 Task: Look for space in Louny, Czech Republic from 15th June, 2023 to 21st June, 2023 for 5 adults in price range Rs.14000 to Rs.25000. Place can be entire place with 3 bedrooms having 3 beds and 3 bathrooms. Property type can be house, flat, guest house. Booking option can be shelf check-in. Required host language is English.
Action: Mouse moved to (422, 83)
Screenshot: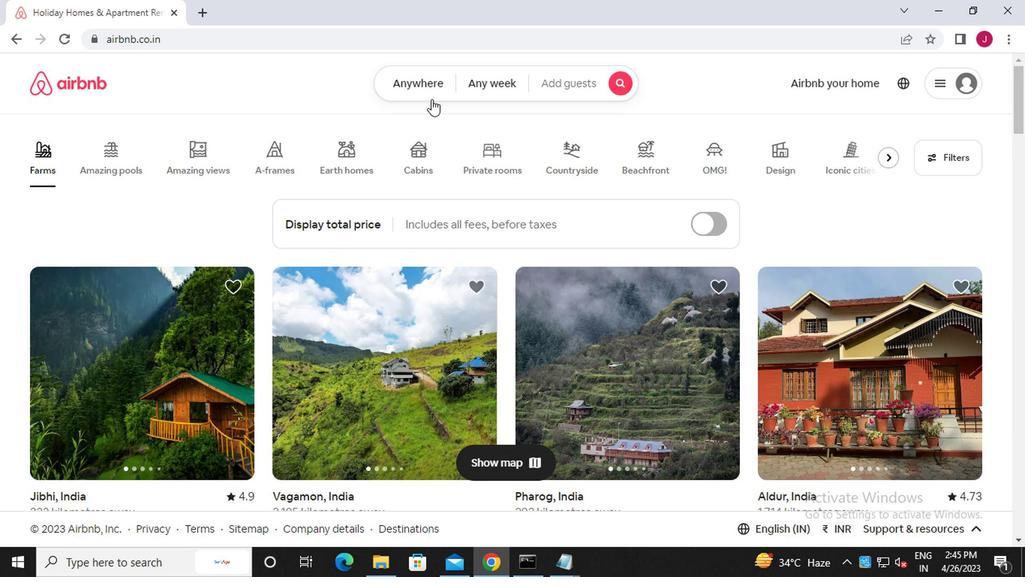 
Action: Mouse pressed left at (422, 83)
Screenshot: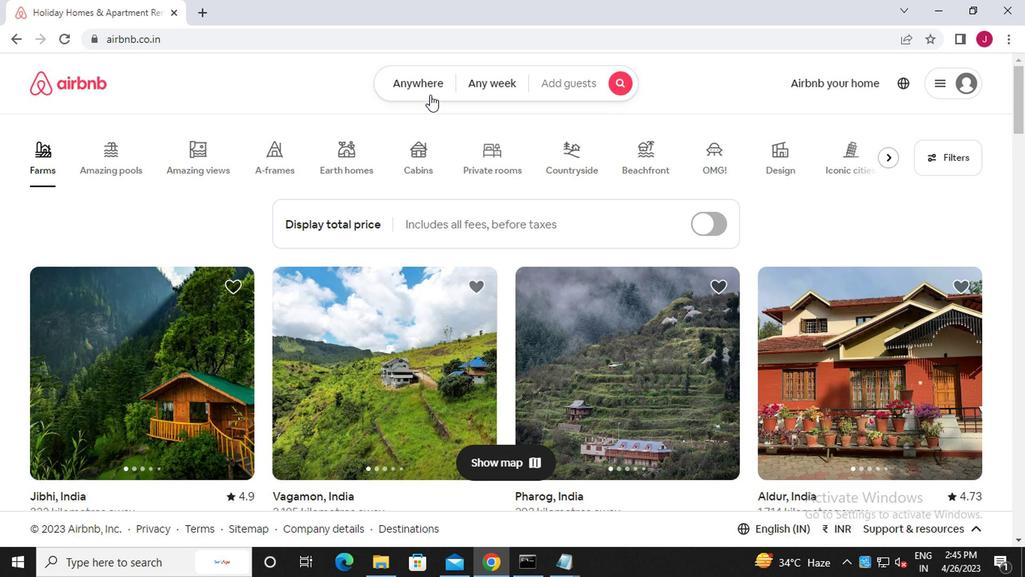
Action: Mouse moved to (255, 151)
Screenshot: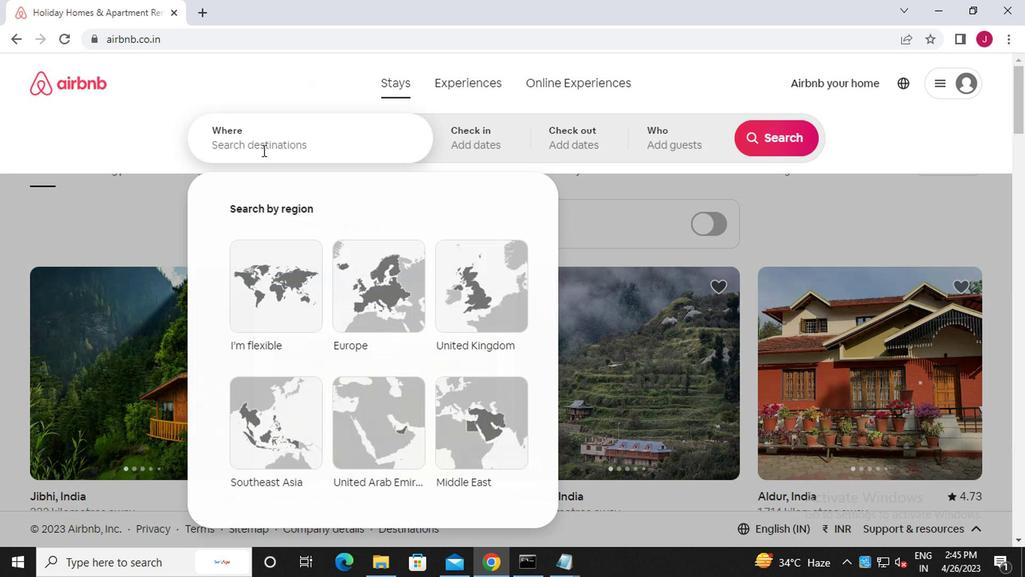 
Action: Mouse pressed left at (255, 151)
Screenshot: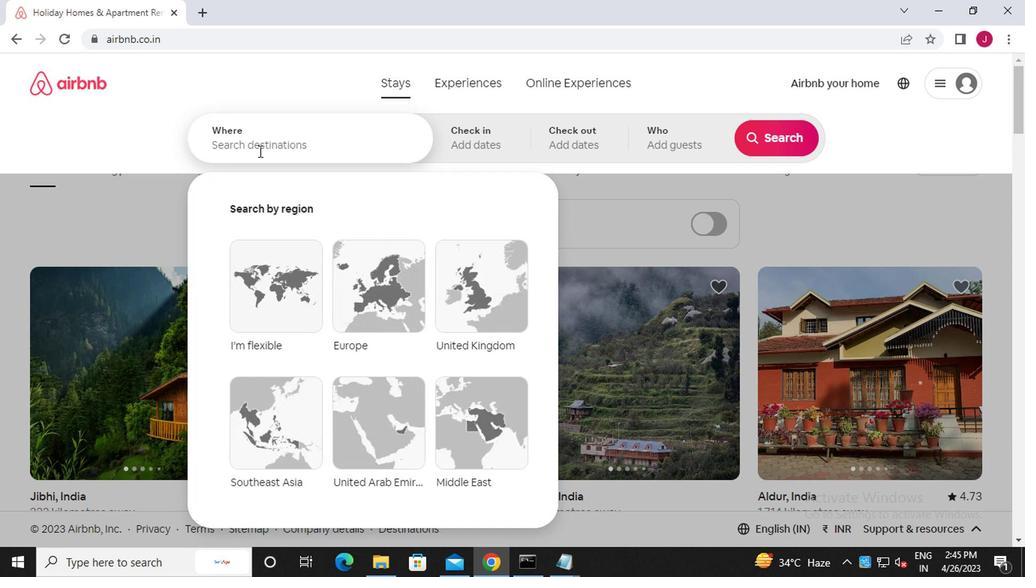 
Action: Key pressed l<Key.caps_lock>ouny,<Key.caps_lock>c<Key.caps_lock>zech<Key.space><Key.caps_lock>r<Key.caps_lock>epublic
Screenshot: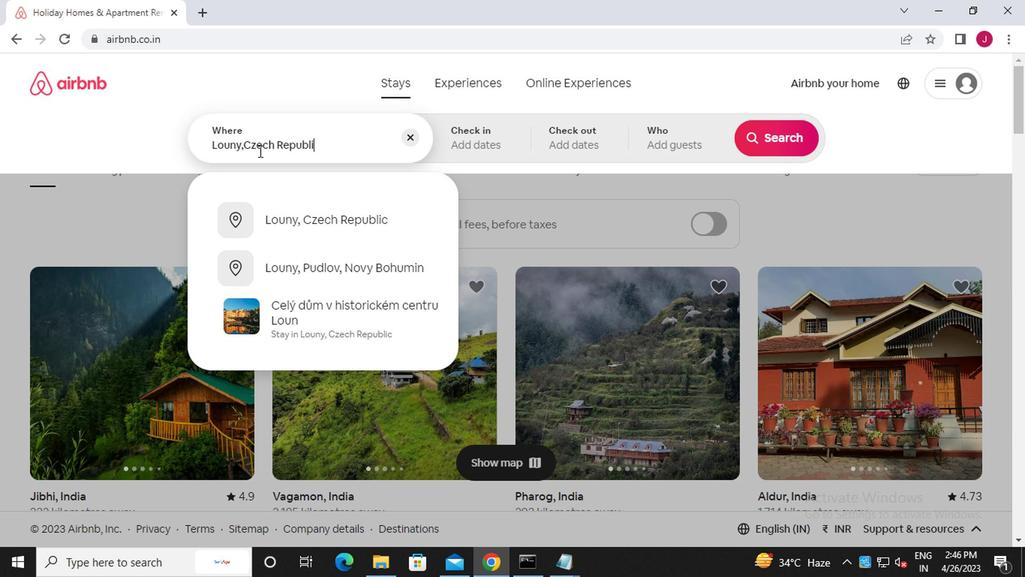 
Action: Mouse moved to (333, 227)
Screenshot: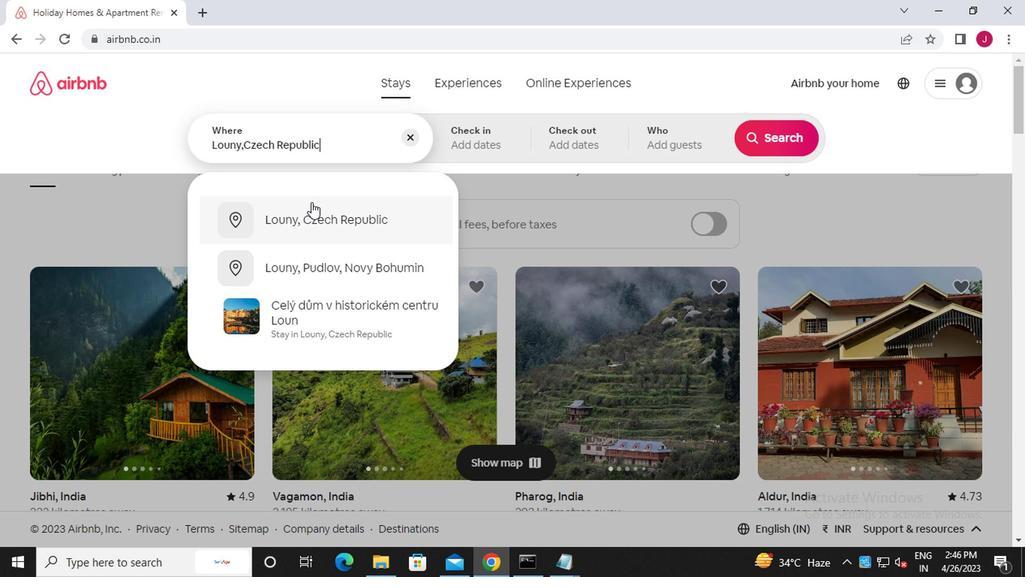 
Action: Mouse pressed left at (333, 227)
Screenshot: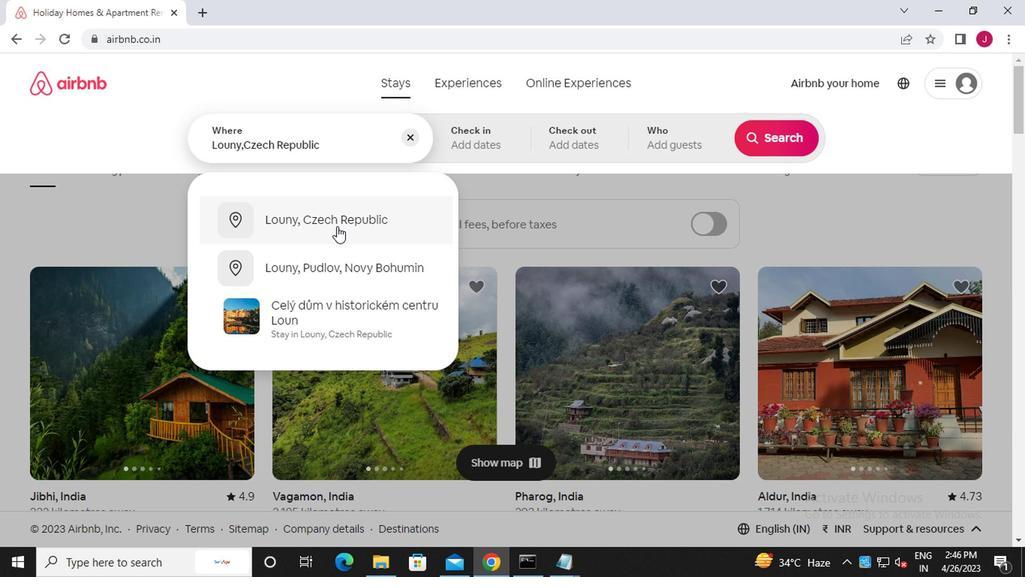 
Action: Mouse moved to (767, 258)
Screenshot: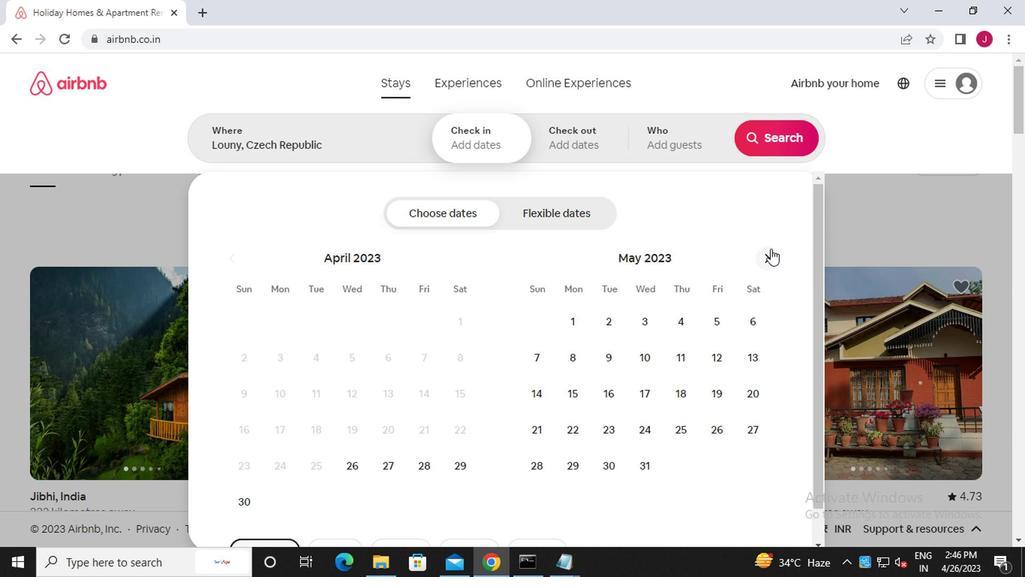 
Action: Mouse pressed left at (767, 258)
Screenshot: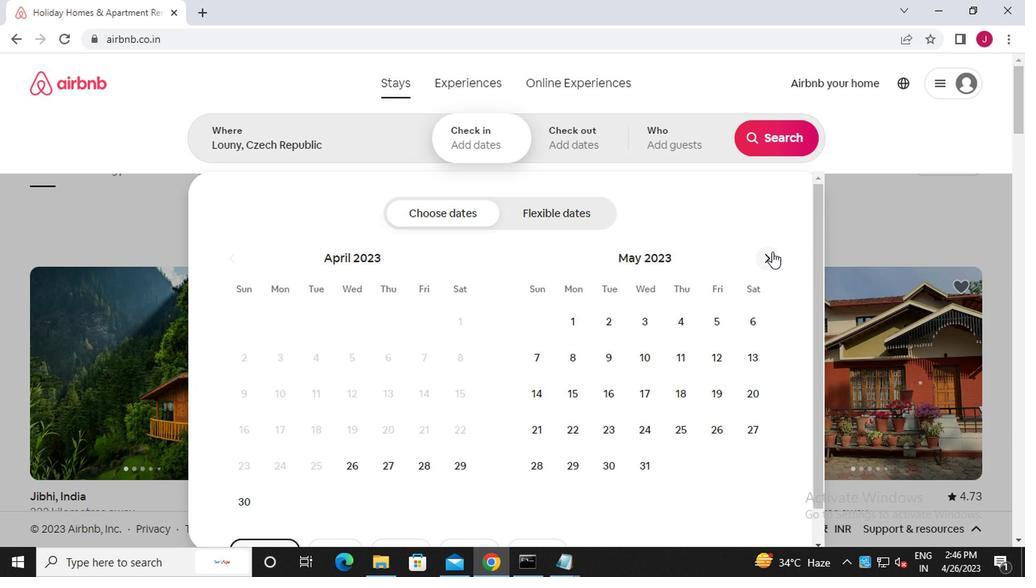 
Action: Mouse moved to (677, 388)
Screenshot: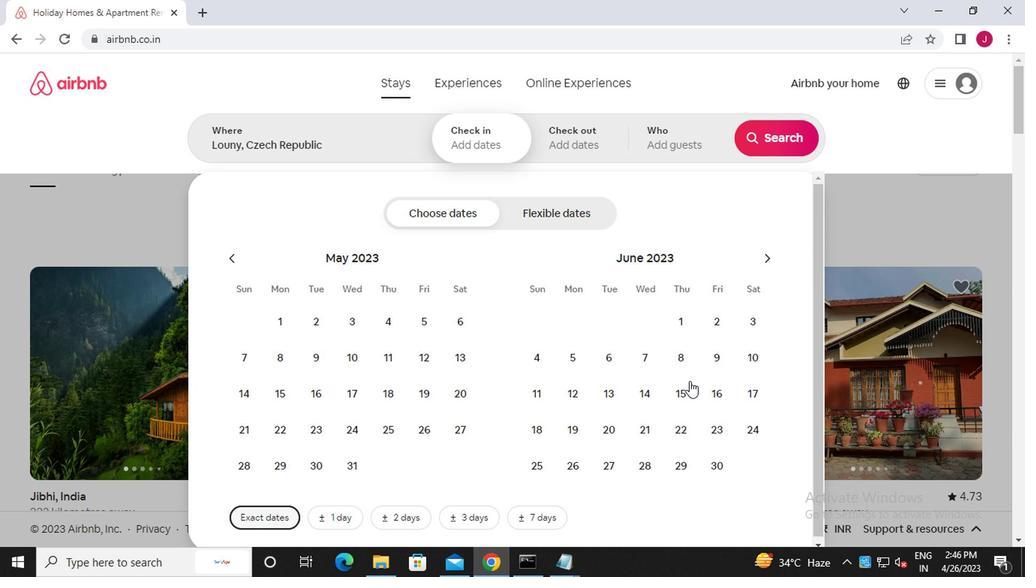 
Action: Mouse pressed left at (677, 388)
Screenshot: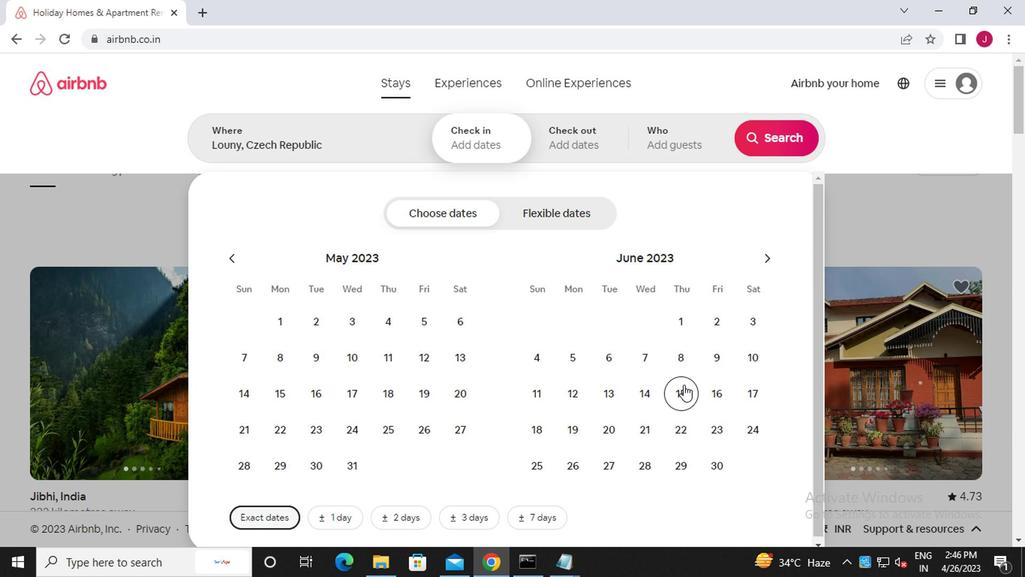 
Action: Mouse moved to (637, 420)
Screenshot: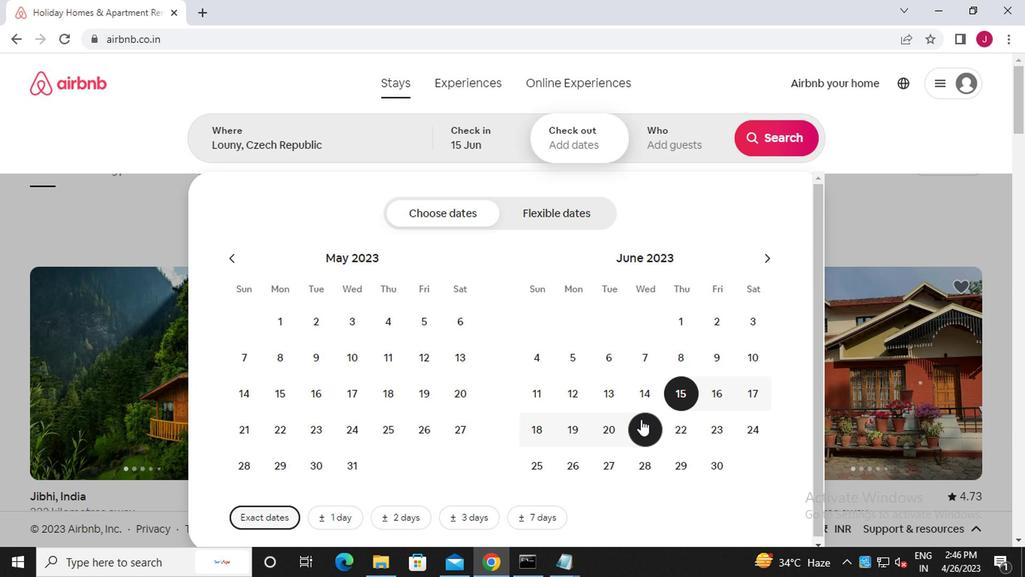 
Action: Mouse pressed left at (637, 420)
Screenshot: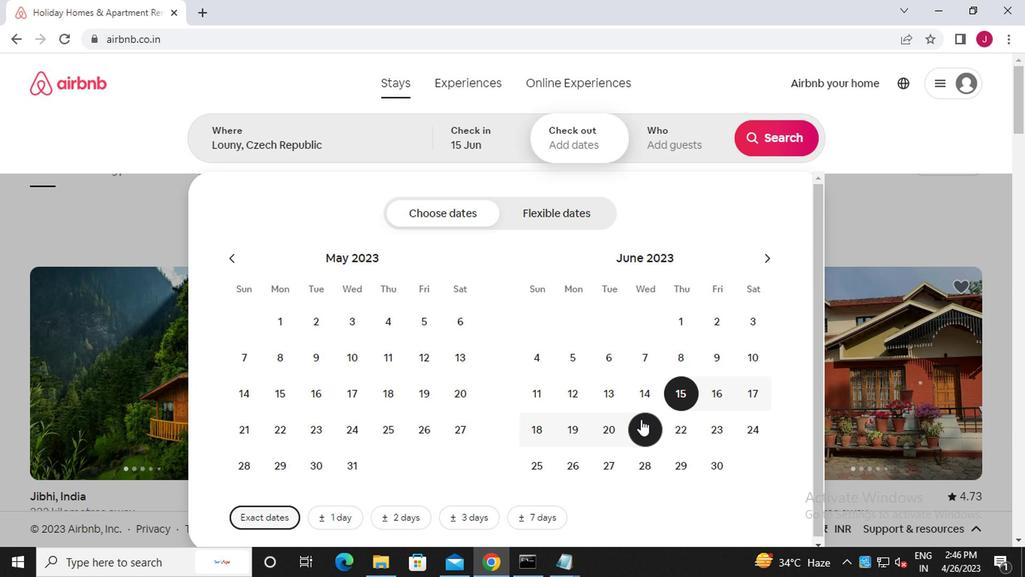
Action: Mouse moved to (679, 138)
Screenshot: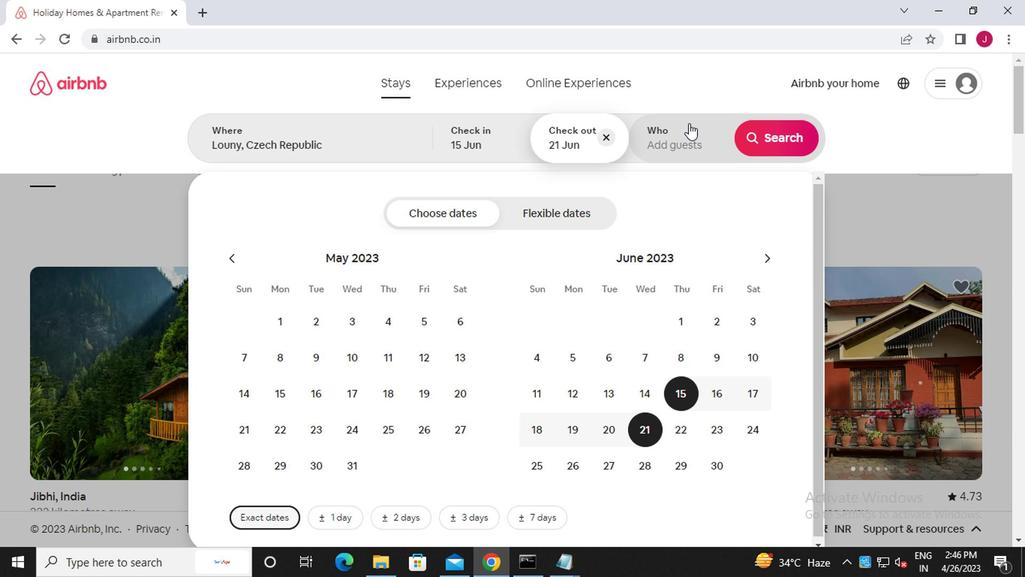 
Action: Mouse pressed left at (679, 138)
Screenshot: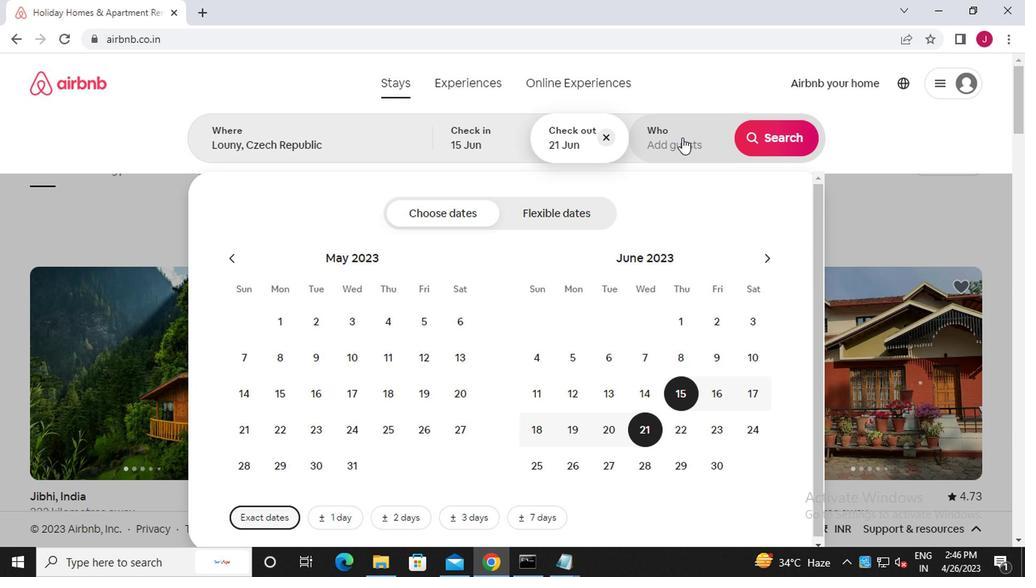 
Action: Mouse moved to (786, 219)
Screenshot: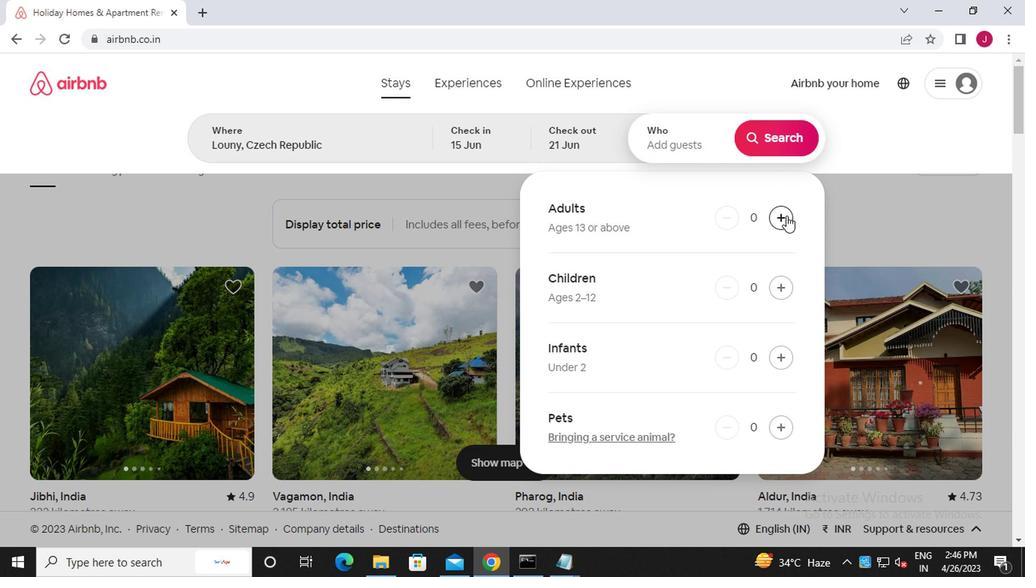
Action: Mouse pressed left at (786, 219)
Screenshot: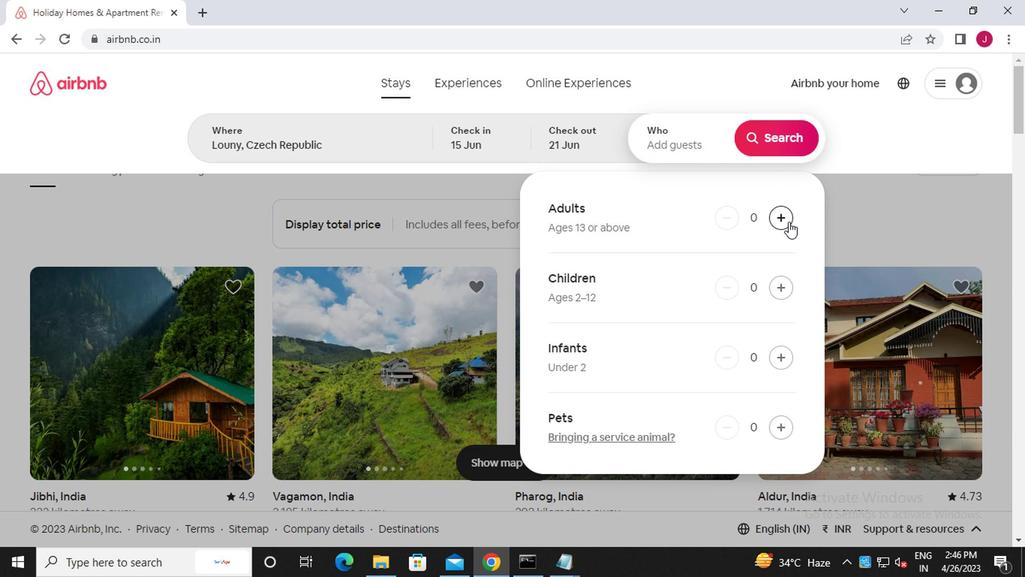 
Action: Mouse pressed left at (786, 219)
Screenshot: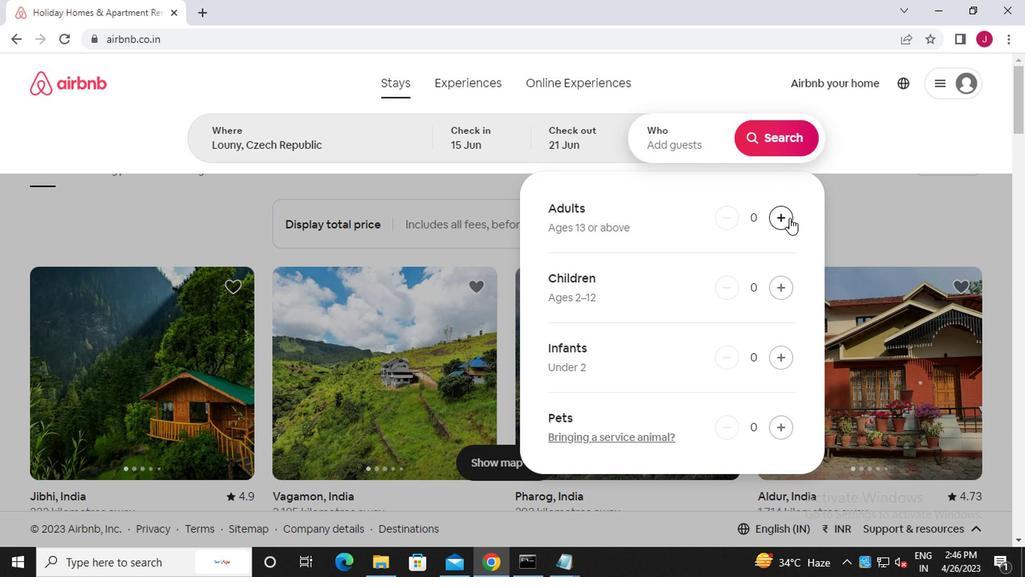 
Action: Mouse pressed left at (786, 219)
Screenshot: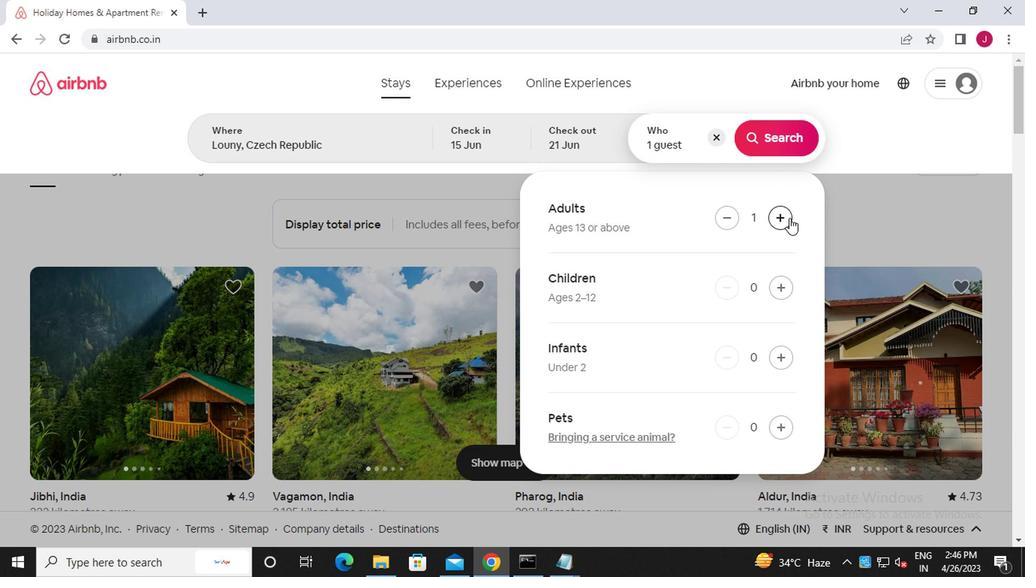 
Action: Mouse pressed left at (786, 219)
Screenshot: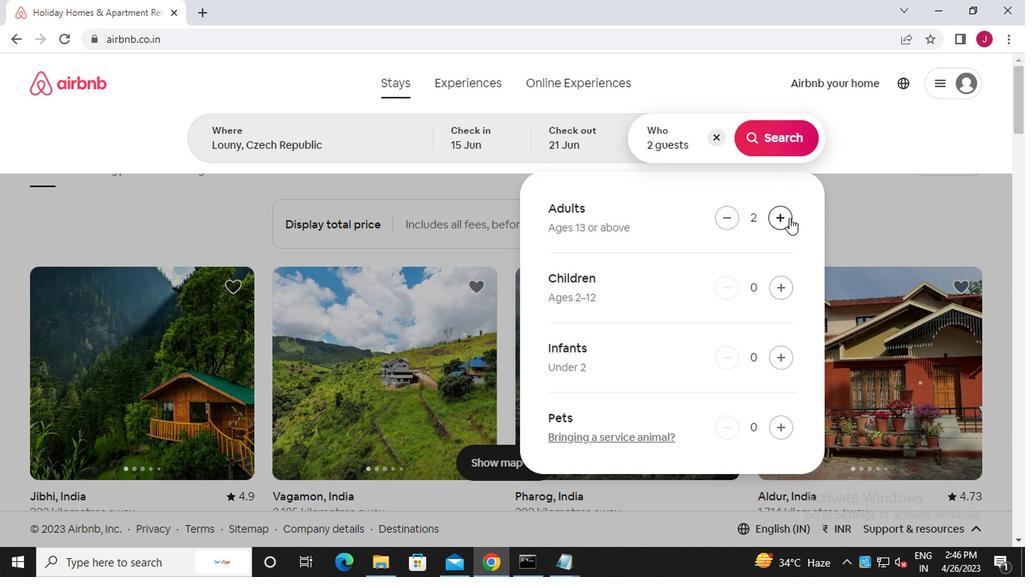 
Action: Mouse pressed left at (786, 219)
Screenshot: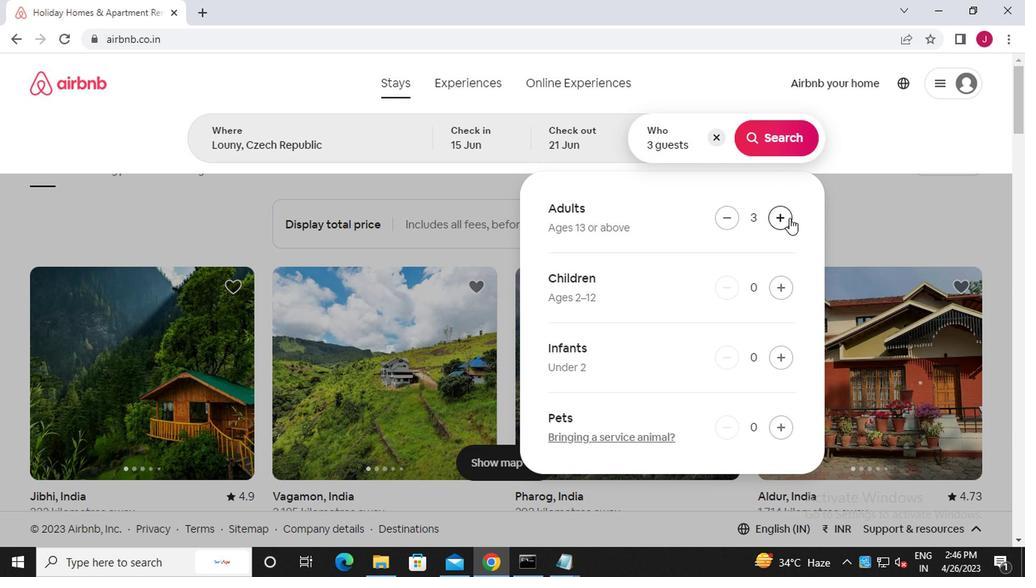 
Action: Mouse moved to (781, 140)
Screenshot: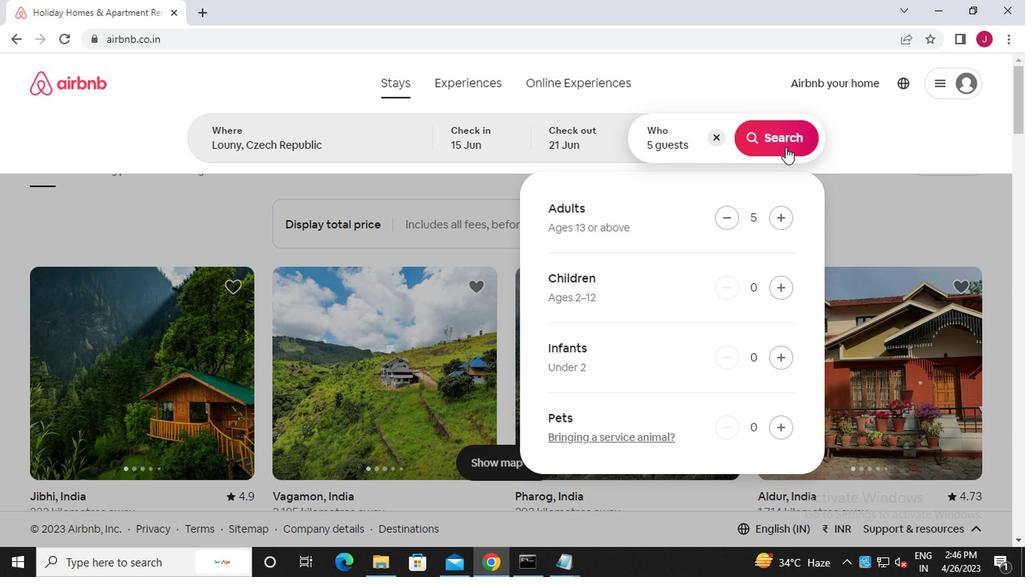 
Action: Mouse pressed left at (781, 140)
Screenshot: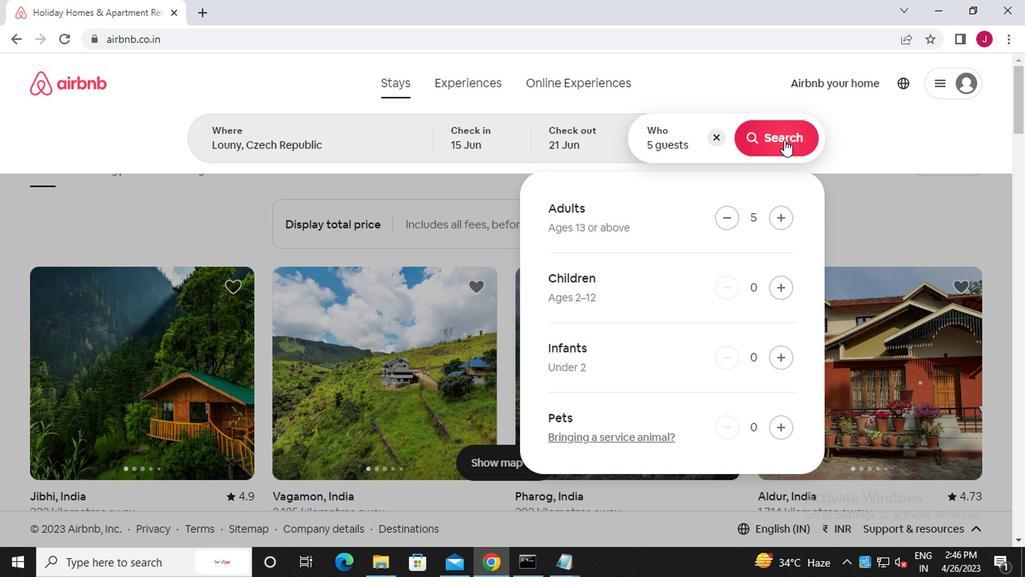 
Action: Mouse moved to (976, 134)
Screenshot: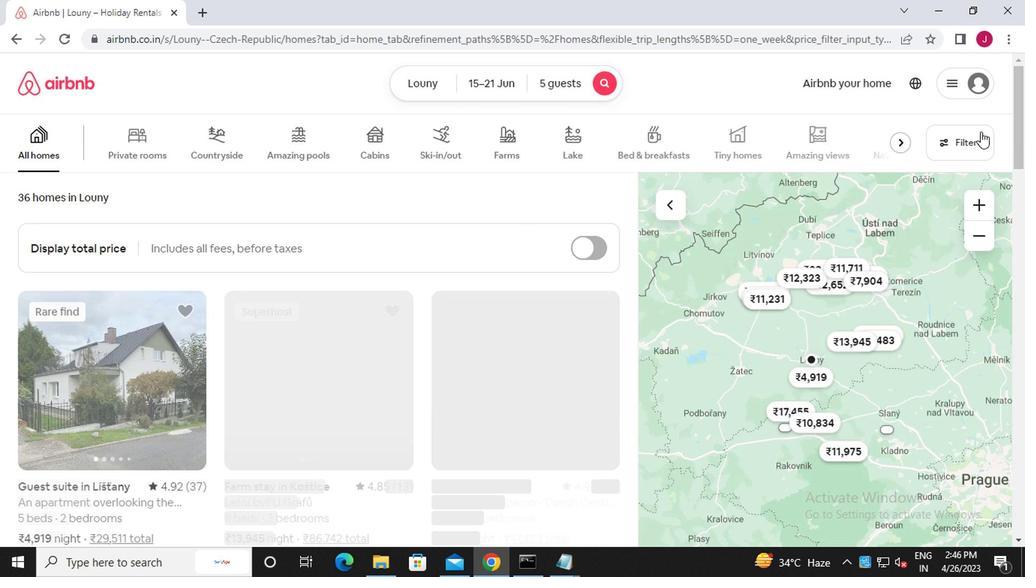
Action: Mouse pressed left at (976, 134)
Screenshot: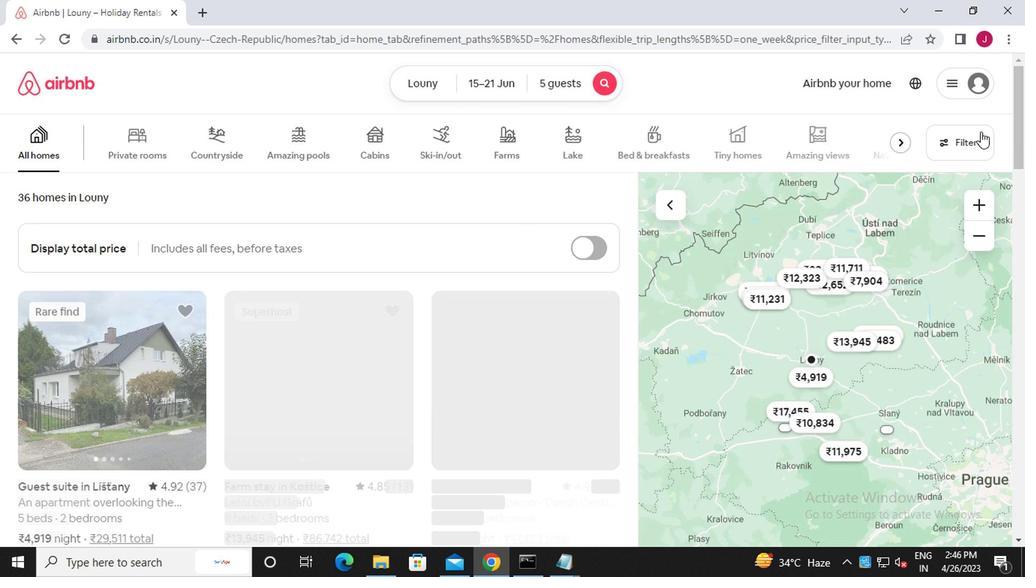 
Action: Mouse moved to (323, 333)
Screenshot: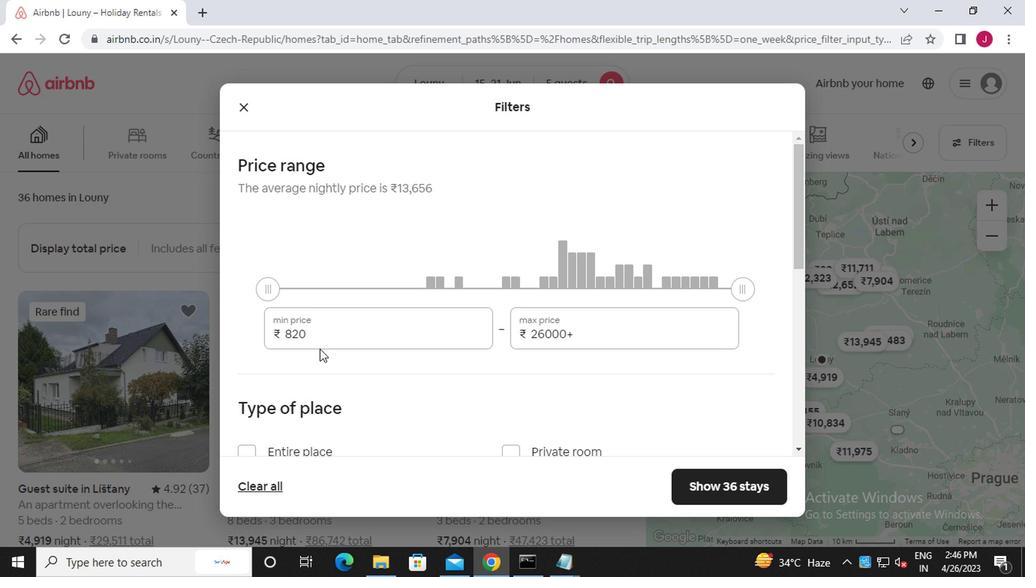 
Action: Mouse pressed left at (323, 333)
Screenshot: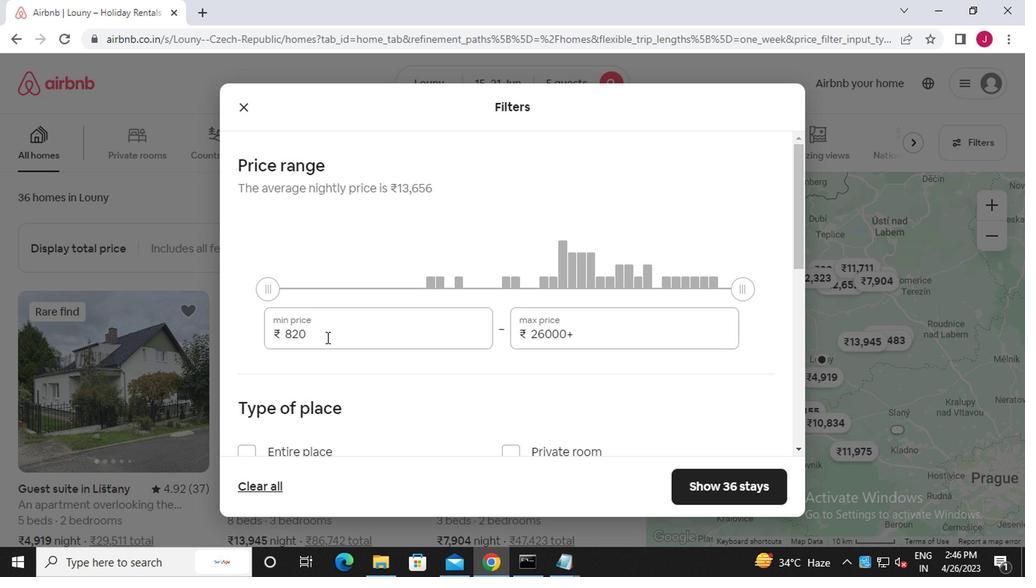 
Action: Mouse moved to (318, 329)
Screenshot: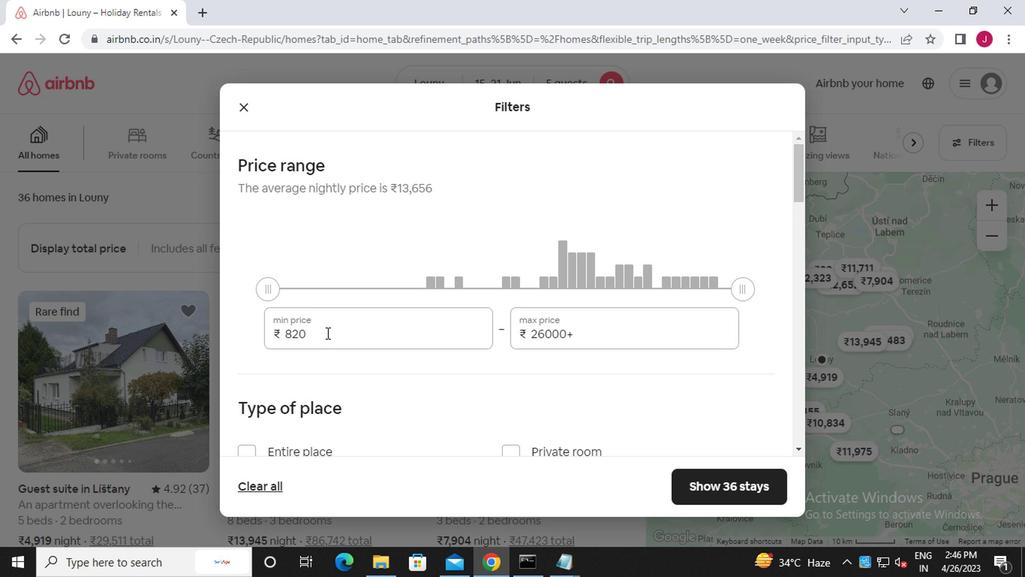 
Action: Key pressed <Key.backspace><Key.backspace><Key.backspace><<97>><<100>><<96>><<96>><<96>>
Screenshot: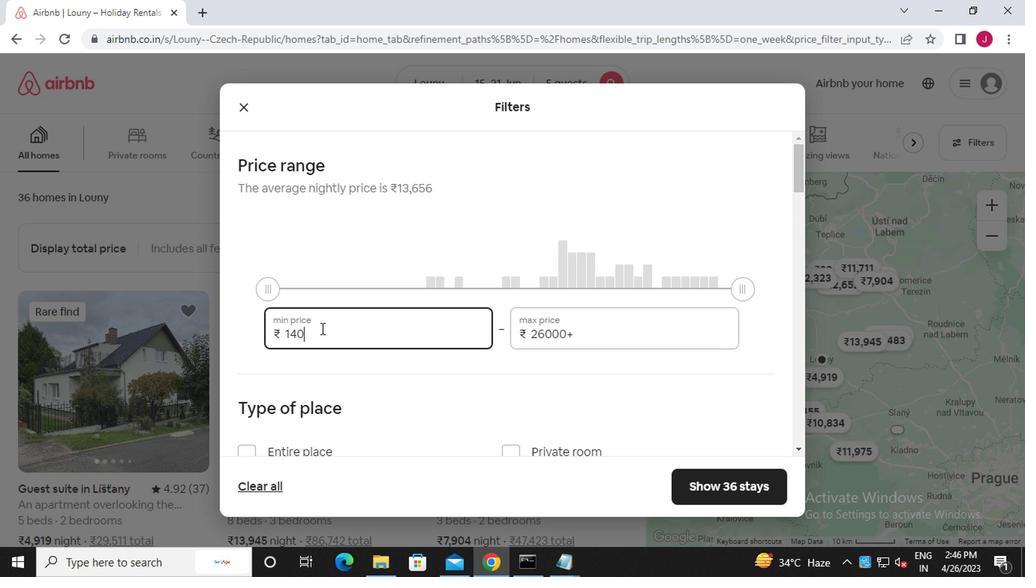 
Action: Mouse moved to (596, 333)
Screenshot: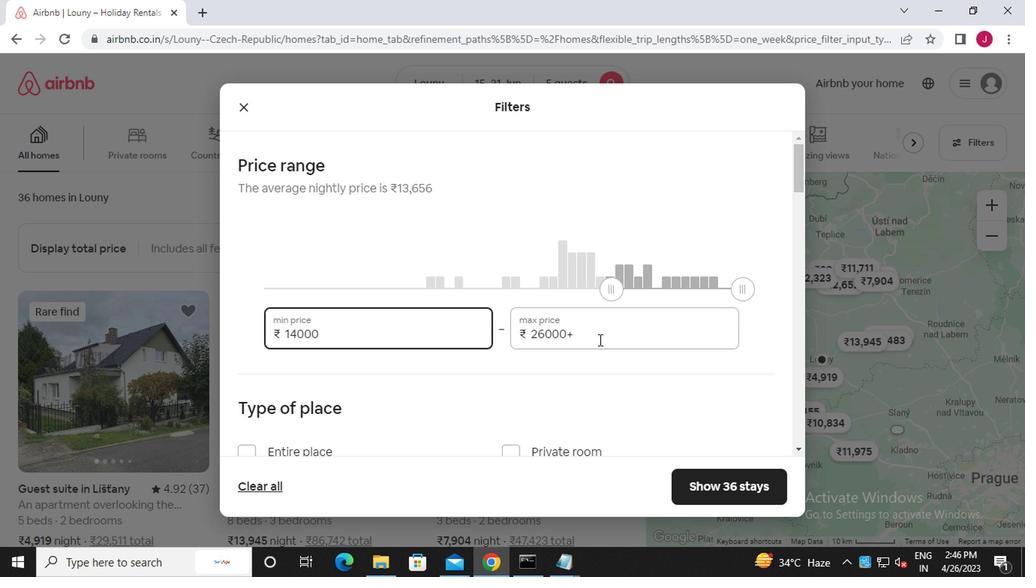 
Action: Mouse pressed left at (596, 333)
Screenshot: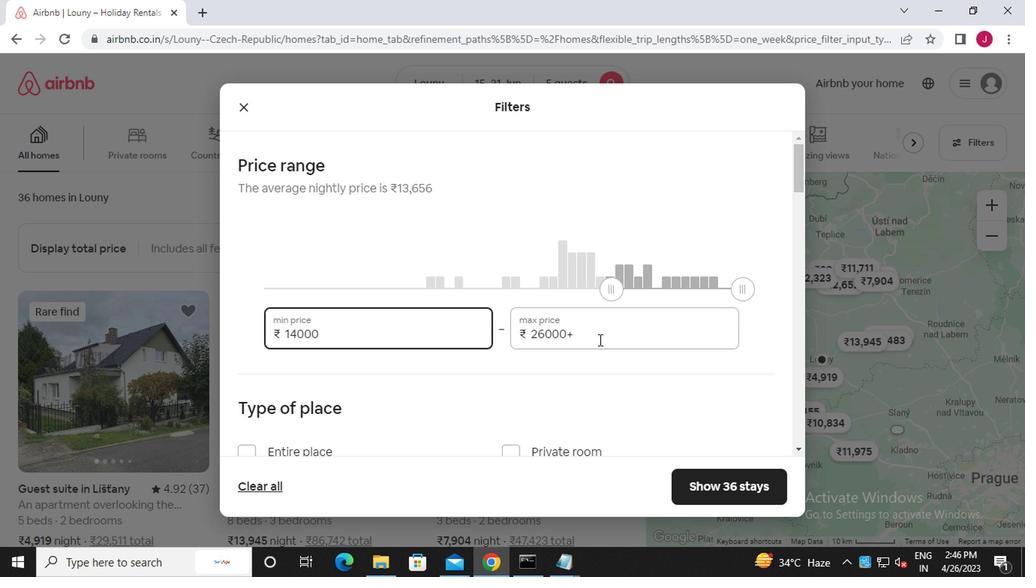 
Action: Mouse moved to (597, 333)
Screenshot: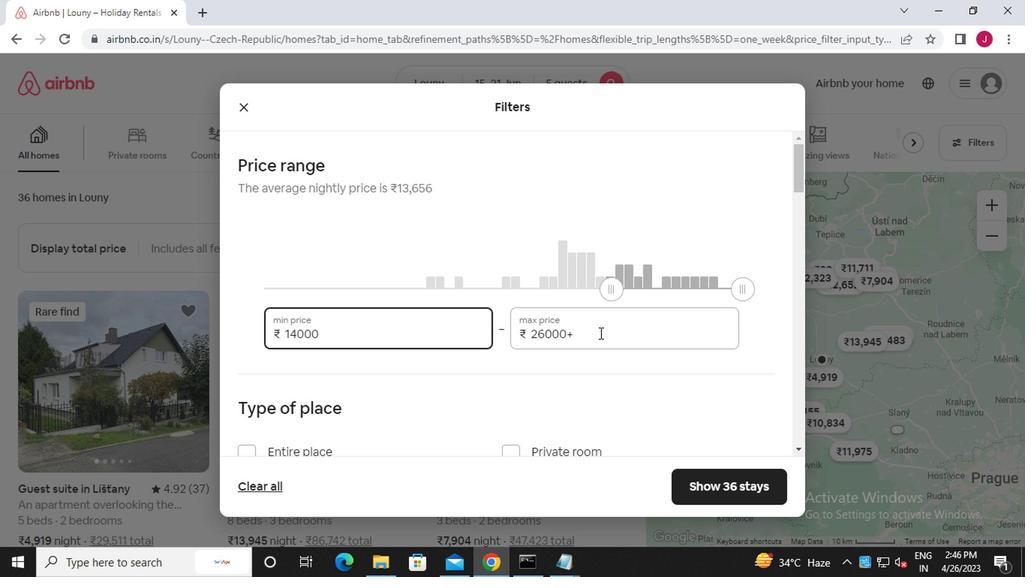 
Action: Key pressed <Key.backspace><Key.backspace><Key.backspace><Key.backspace><Key.backspace><Key.backspace><Key.backspace><Key.backspace><Key.backspace><Key.backspace><Key.backspace><Key.backspace><Key.backspace><Key.backspace><<98>><<101>><<96>><<96>><<96>>
Screenshot: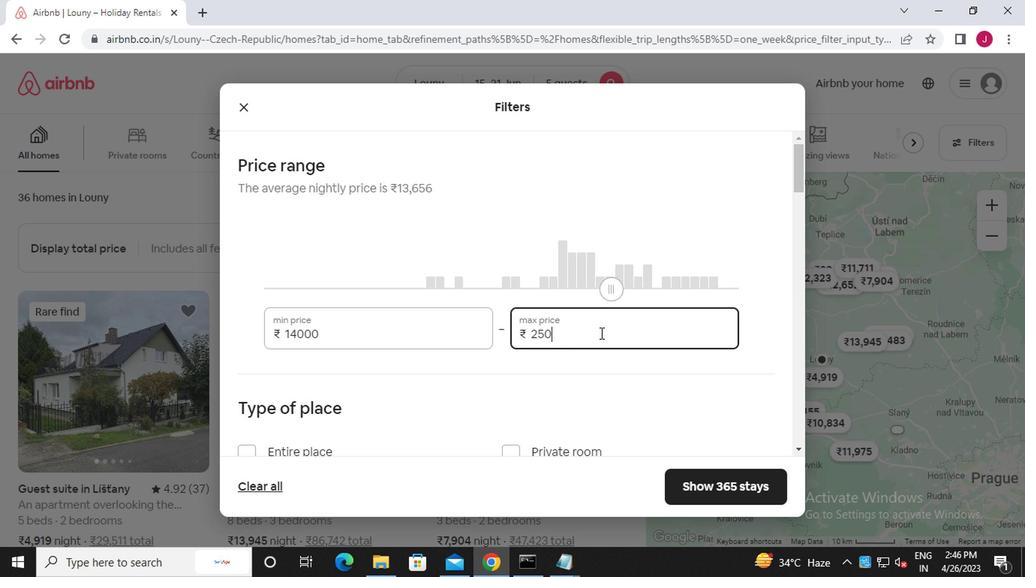 
Action: Mouse moved to (596, 333)
Screenshot: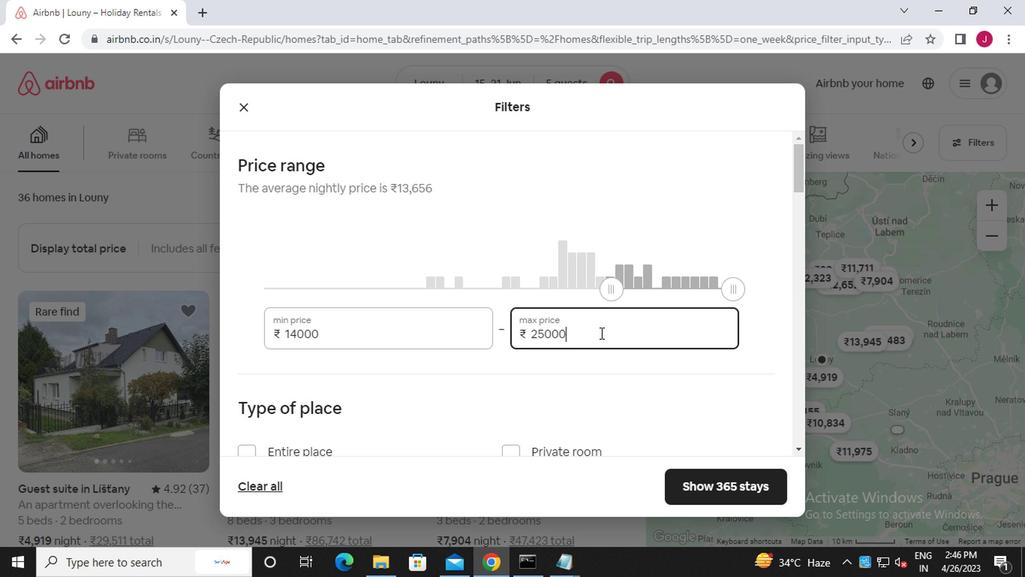 
Action: Mouse scrolled (596, 333) with delta (0, 0)
Screenshot: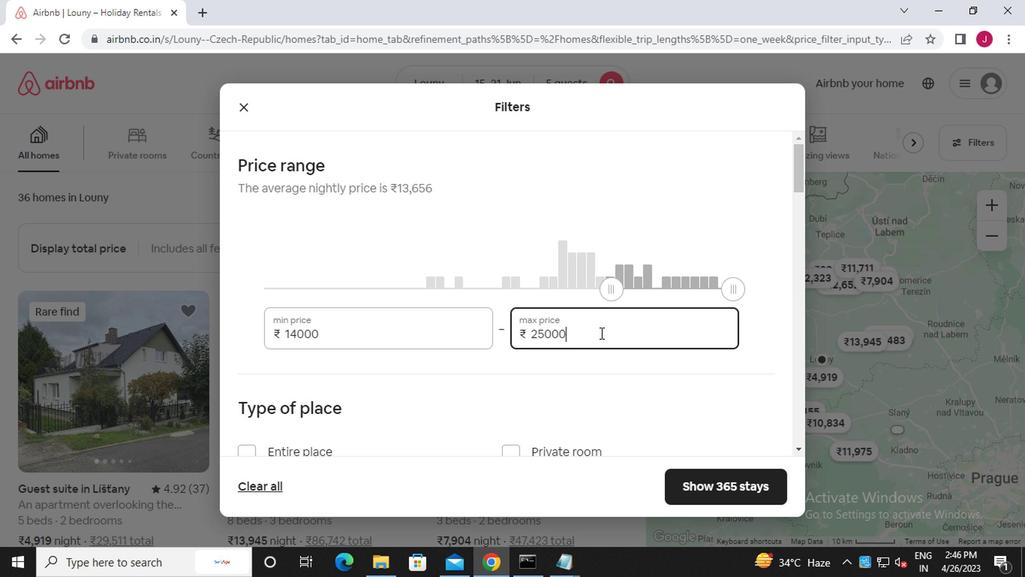 
Action: Mouse moved to (595, 333)
Screenshot: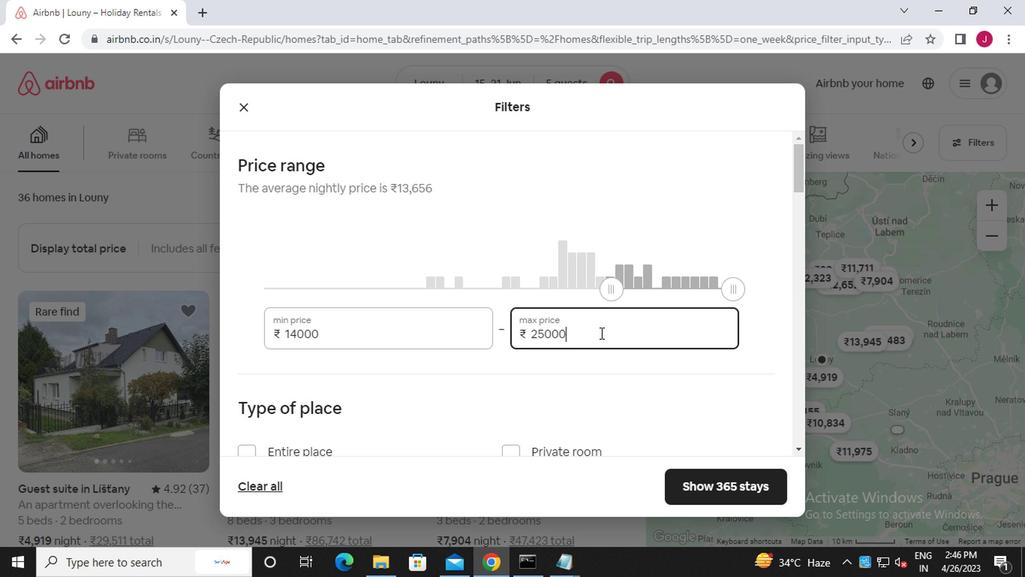 
Action: Mouse scrolled (595, 333) with delta (0, 0)
Screenshot: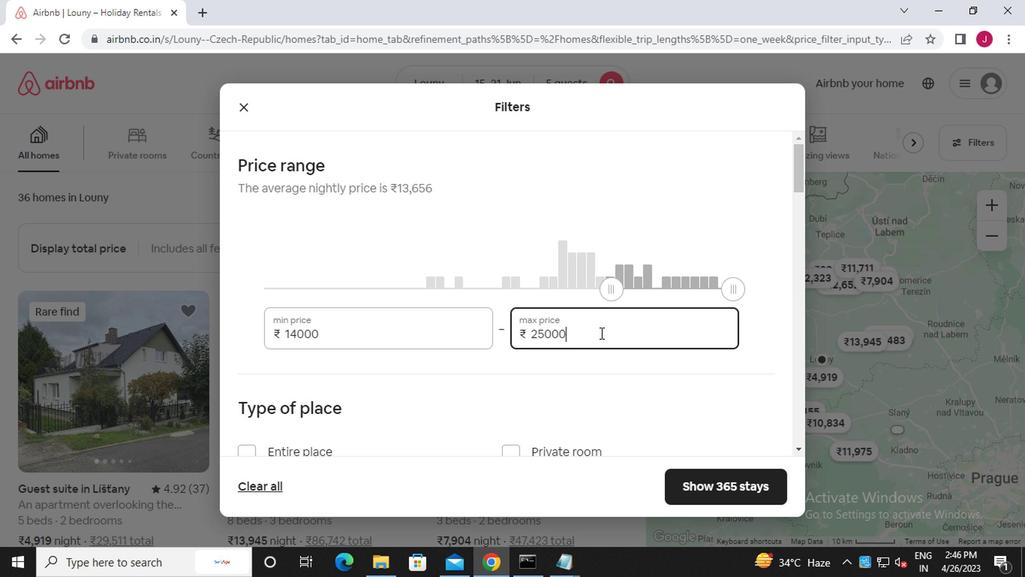 
Action: Mouse moved to (454, 367)
Screenshot: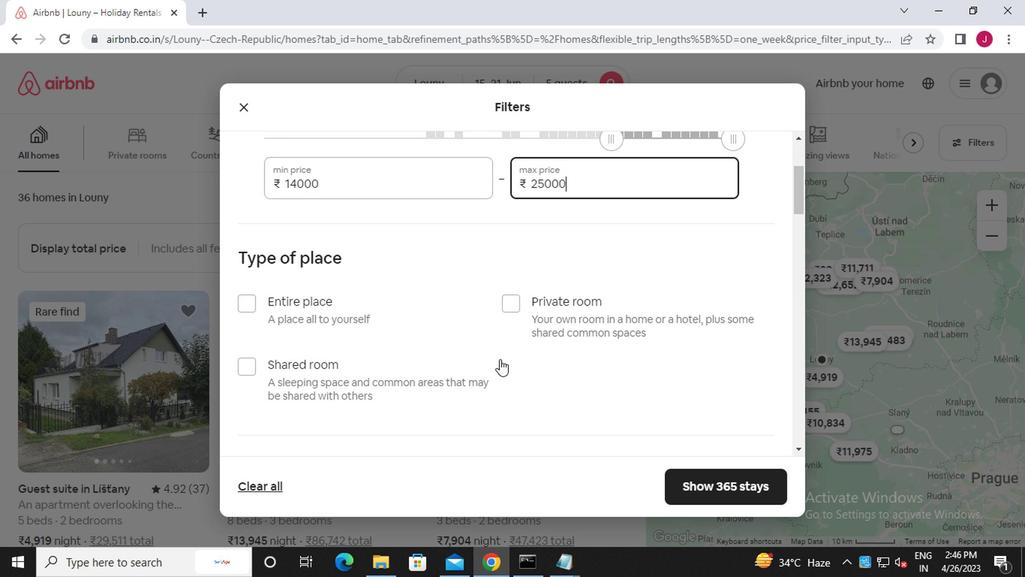 
Action: Mouse scrolled (454, 366) with delta (0, 0)
Screenshot: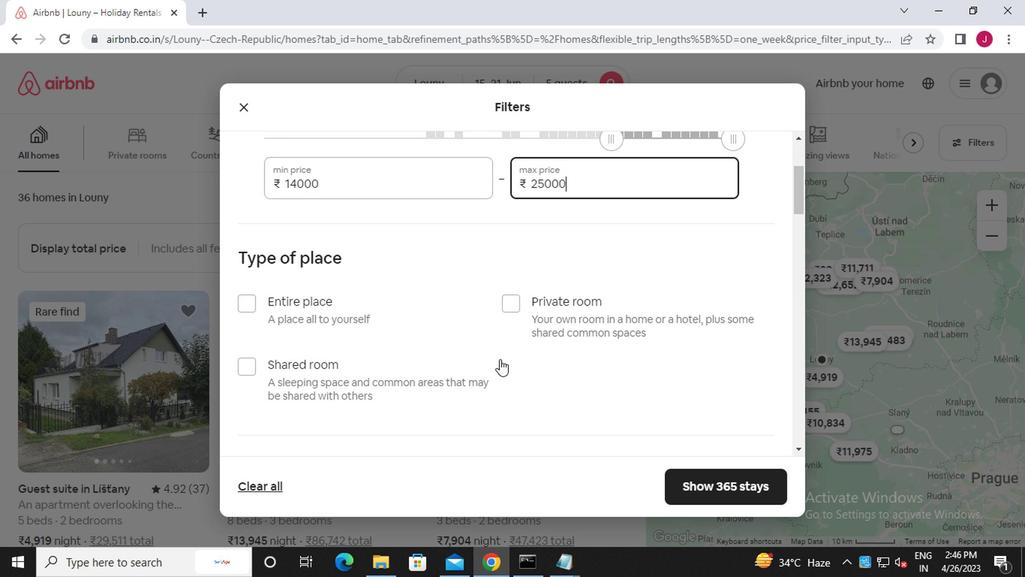 
Action: Mouse moved to (441, 368)
Screenshot: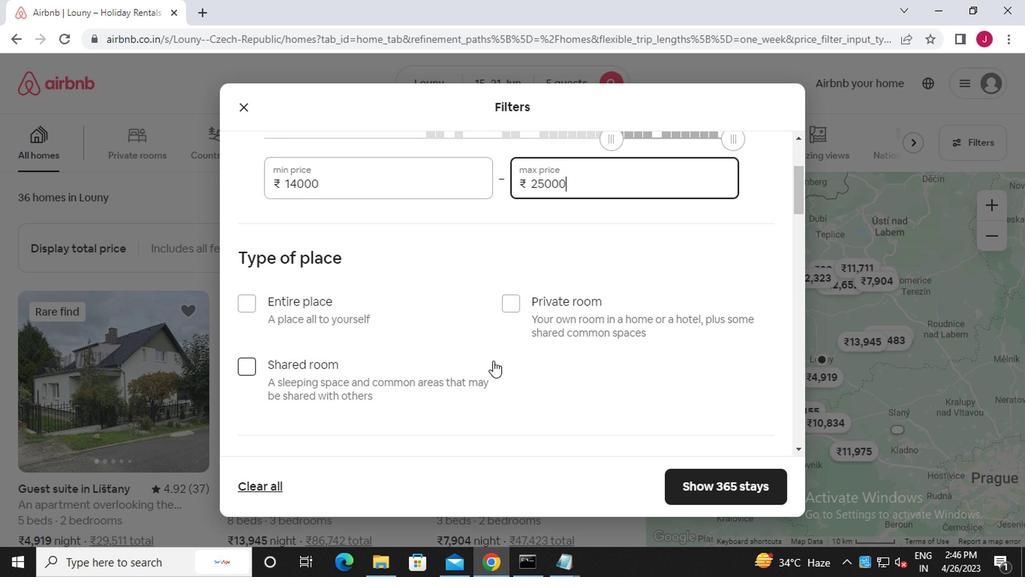 
Action: Mouse scrolled (441, 367) with delta (0, -1)
Screenshot: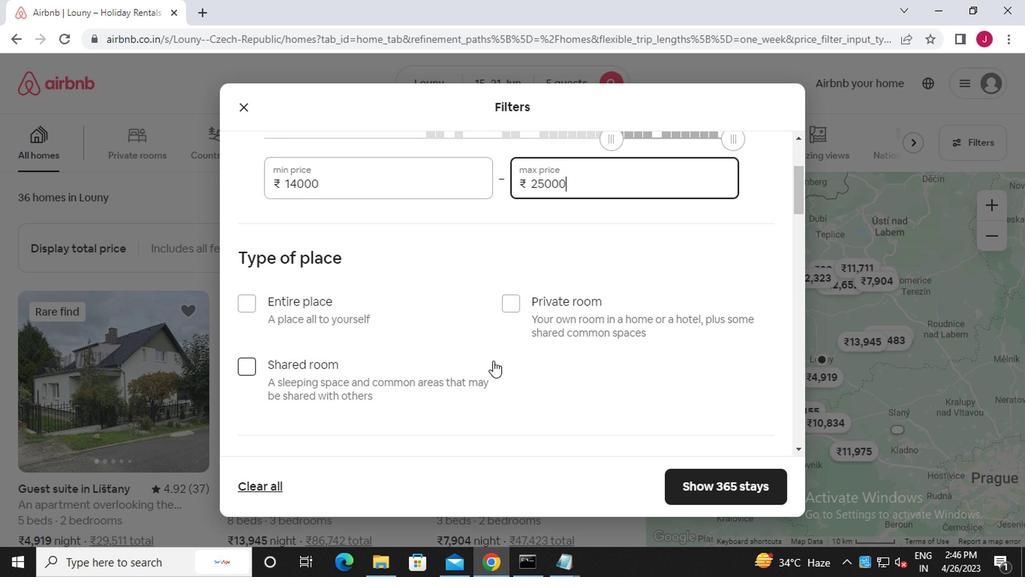 
Action: Mouse moved to (244, 151)
Screenshot: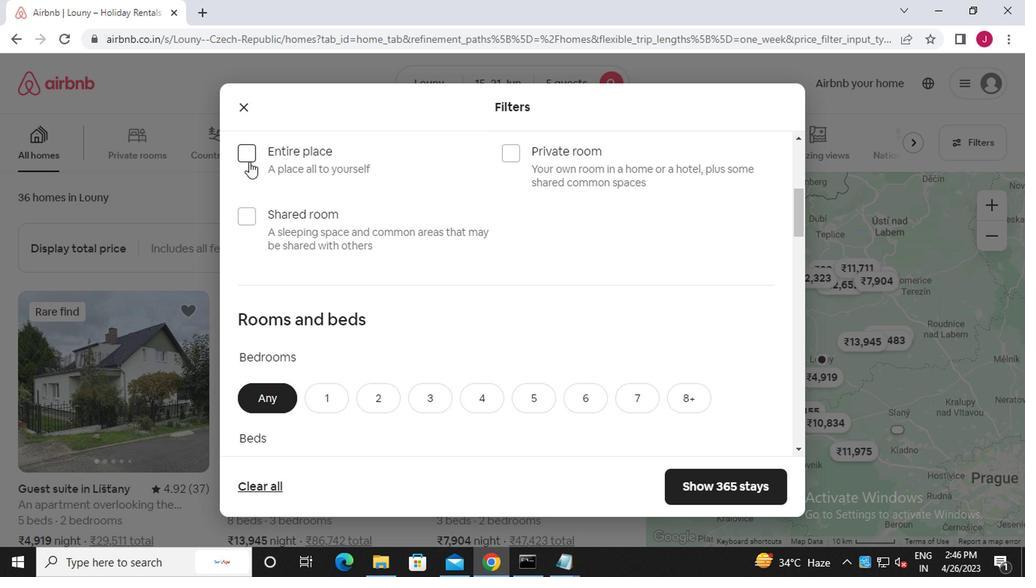 
Action: Mouse pressed left at (244, 151)
Screenshot: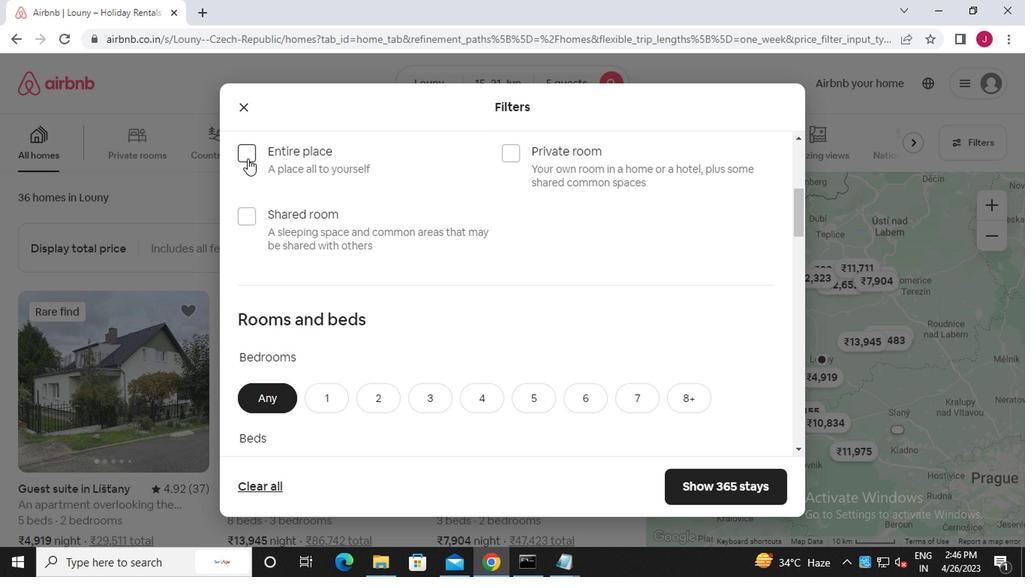 
Action: Mouse moved to (374, 283)
Screenshot: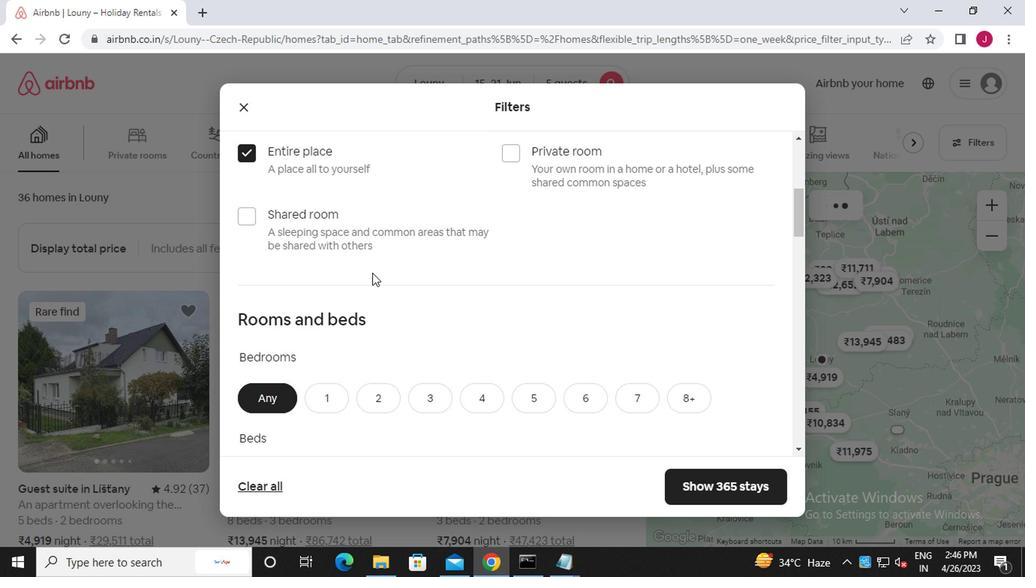 
Action: Mouse scrolled (374, 282) with delta (0, -1)
Screenshot: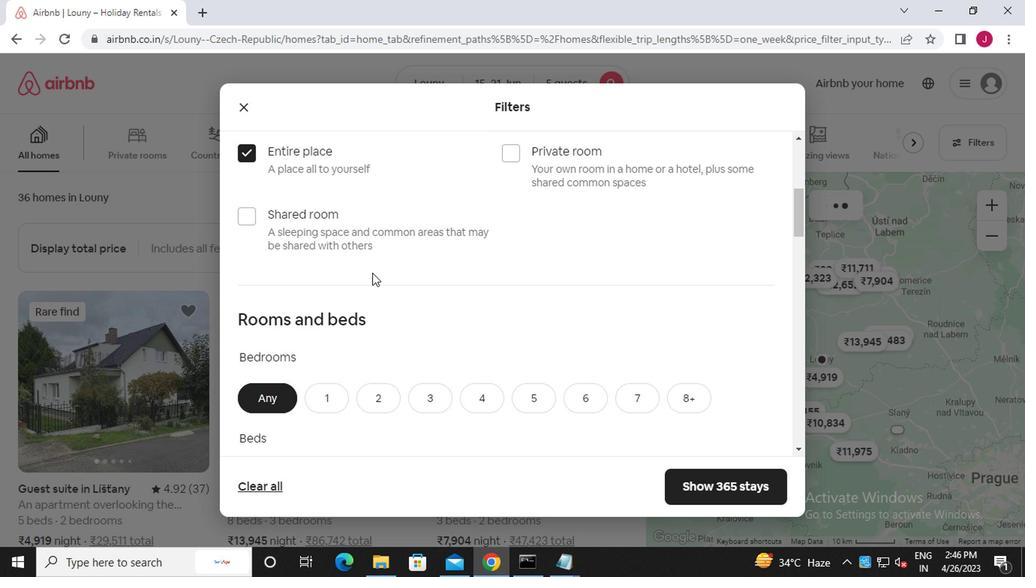 
Action: Mouse moved to (375, 286)
Screenshot: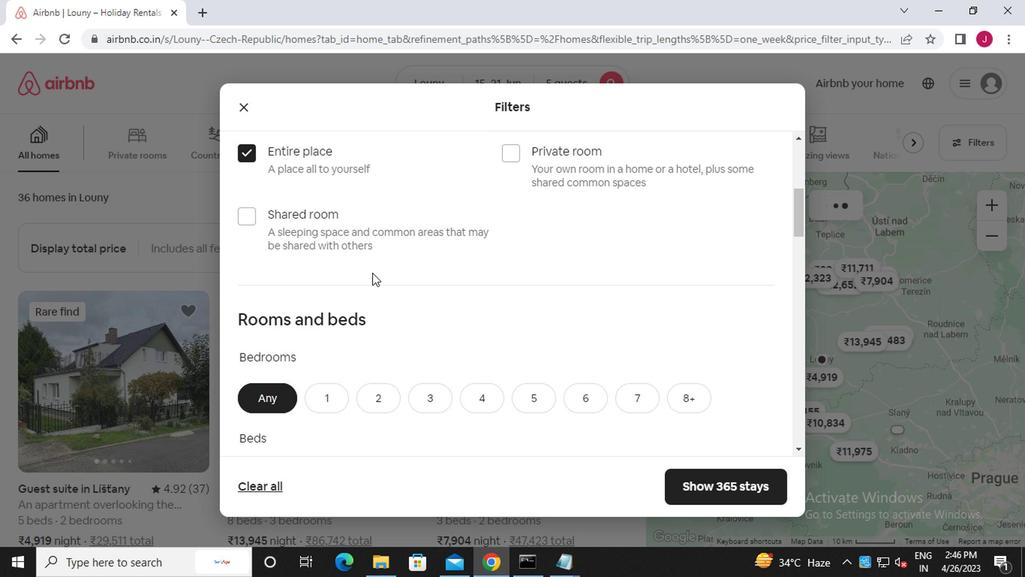 
Action: Mouse scrolled (375, 285) with delta (0, 0)
Screenshot: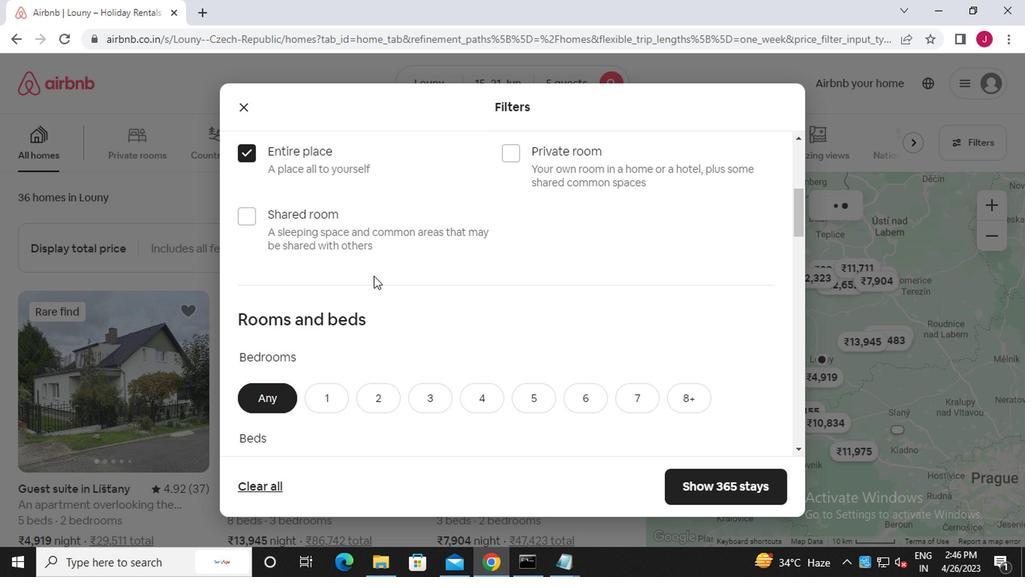 
Action: Mouse moved to (411, 253)
Screenshot: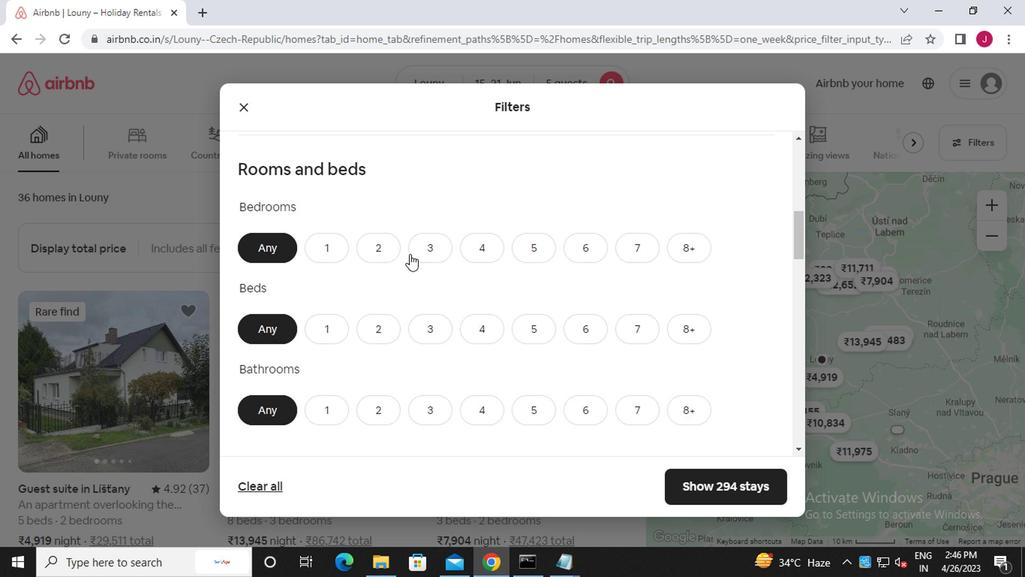
Action: Mouse pressed left at (411, 253)
Screenshot: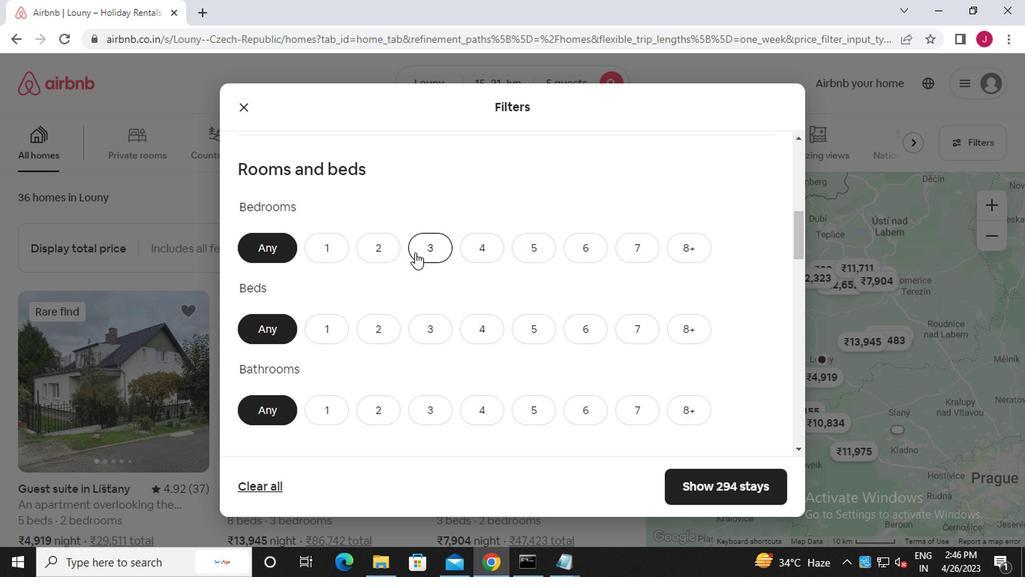 
Action: Mouse moved to (426, 326)
Screenshot: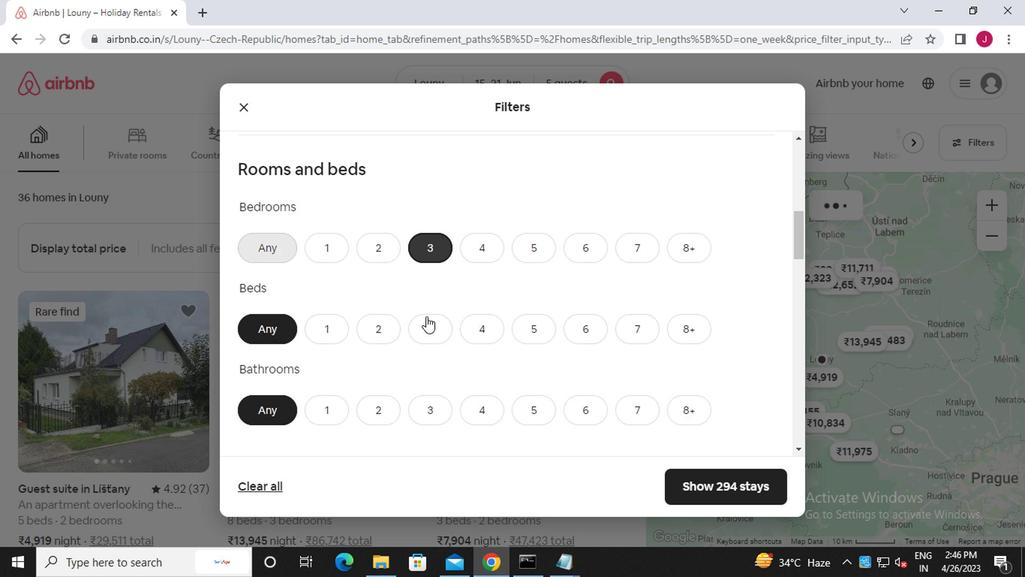 
Action: Mouse pressed left at (426, 326)
Screenshot: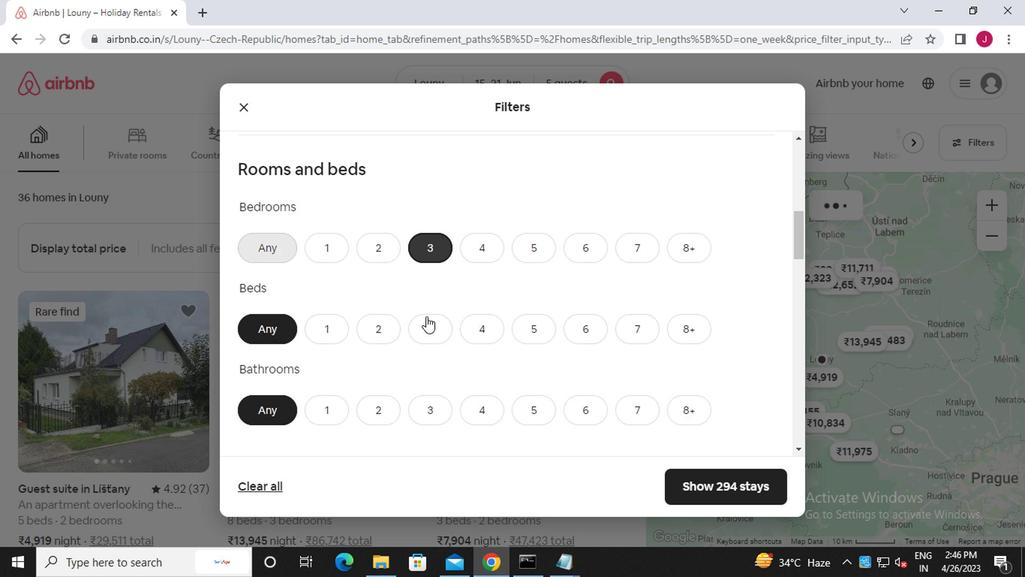 
Action: Mouse moved to (430, 417)
Screenshot: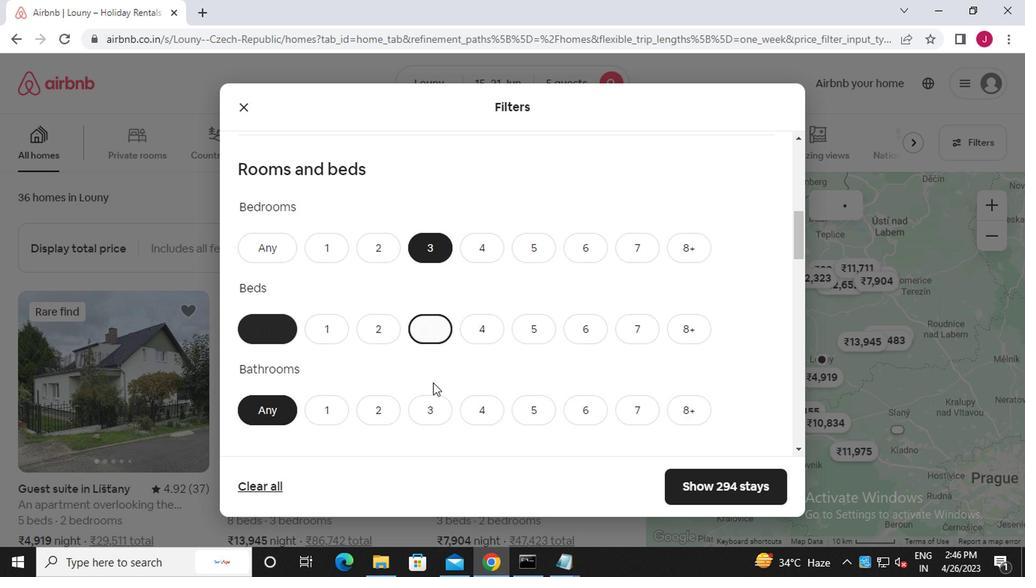 
Action: Mouse pressed left at (430, 417)
Screenshot: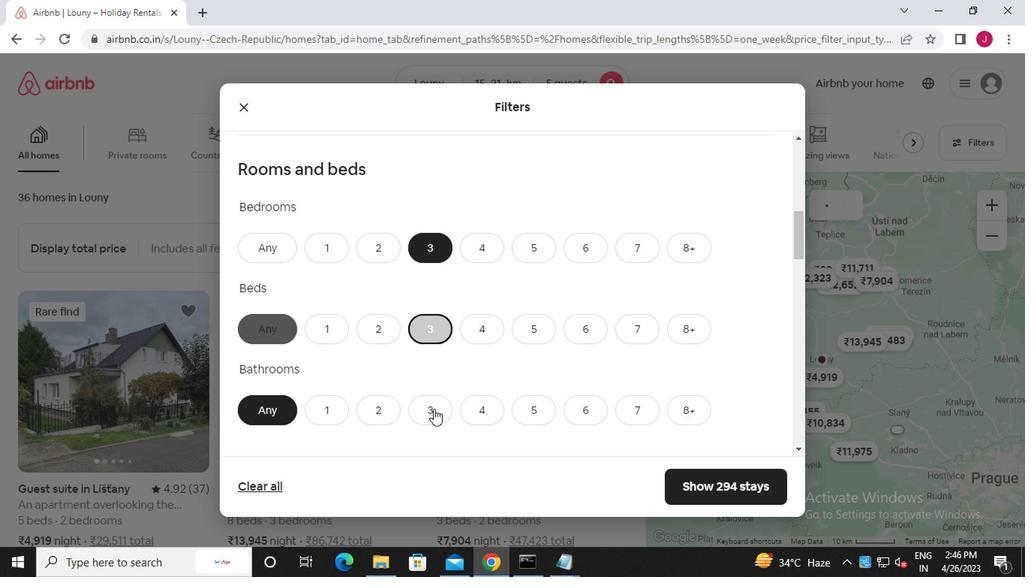 
Action: Mouse moved to (430, 417)
Screenshot: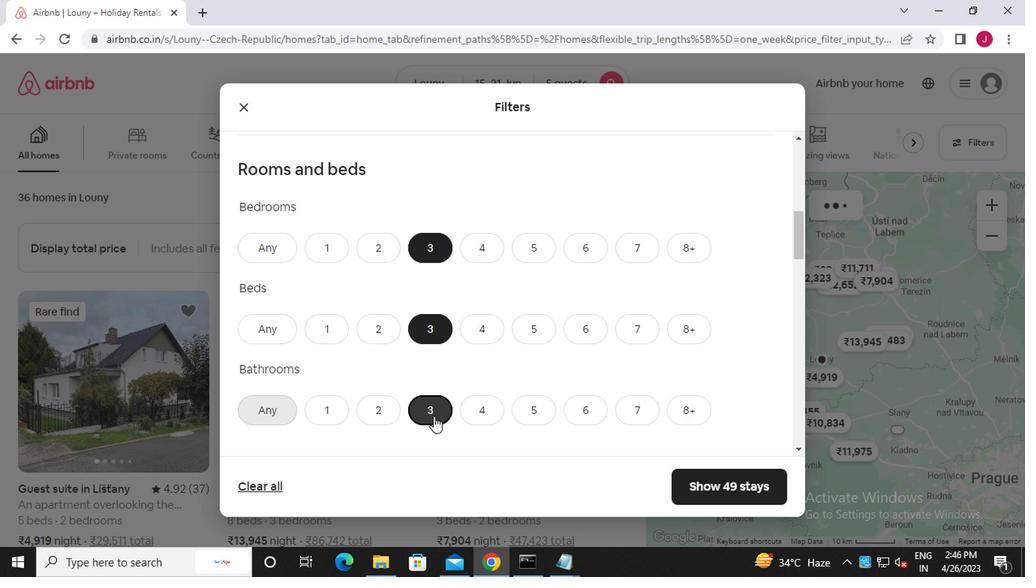 
Action: Mouse scrolled (430, 416) with delta (0, 0)
Screenshot: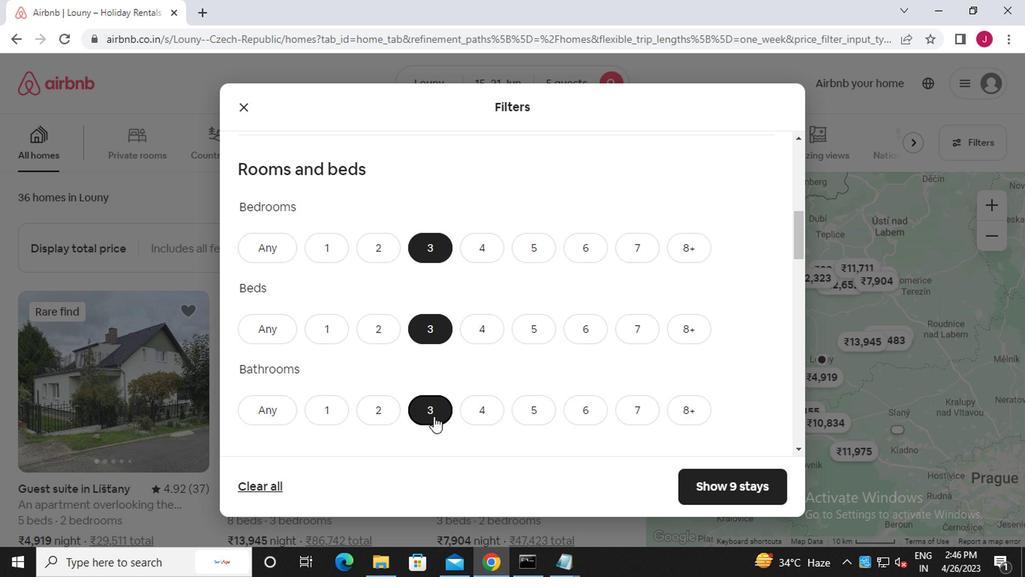 
Action: Mouse scrolled (430, 416) with delta (0, 0)
Screenshot: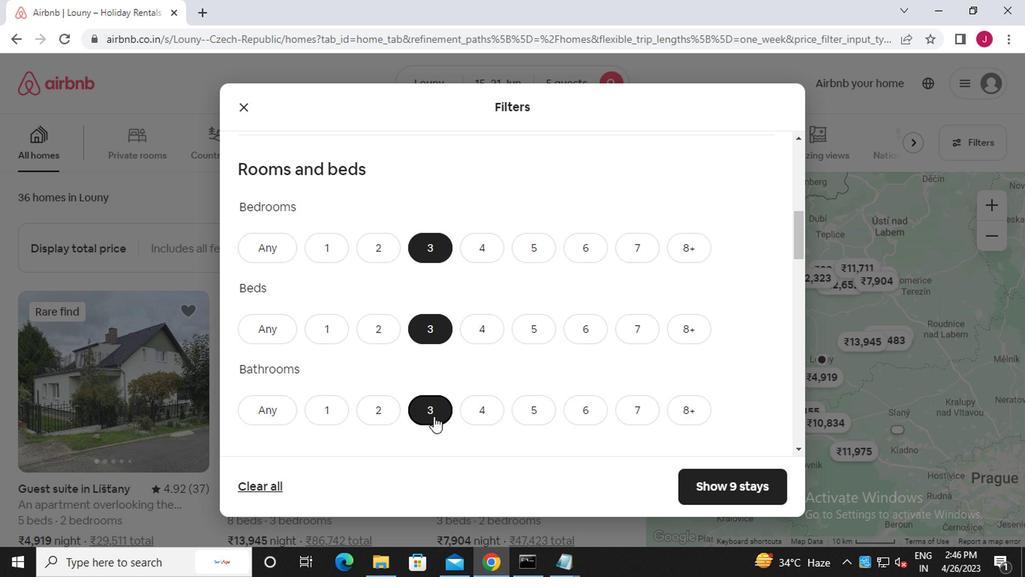 
Action: Mouse moved to (297, 433)
Screenshot: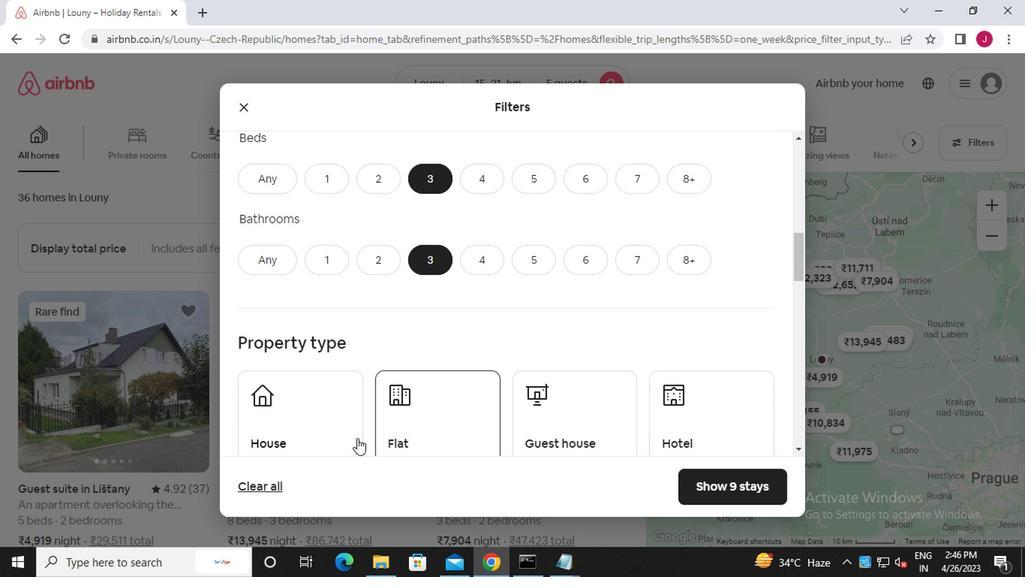 
Action: Mouse pressed left at (297, 433)
Screenshot: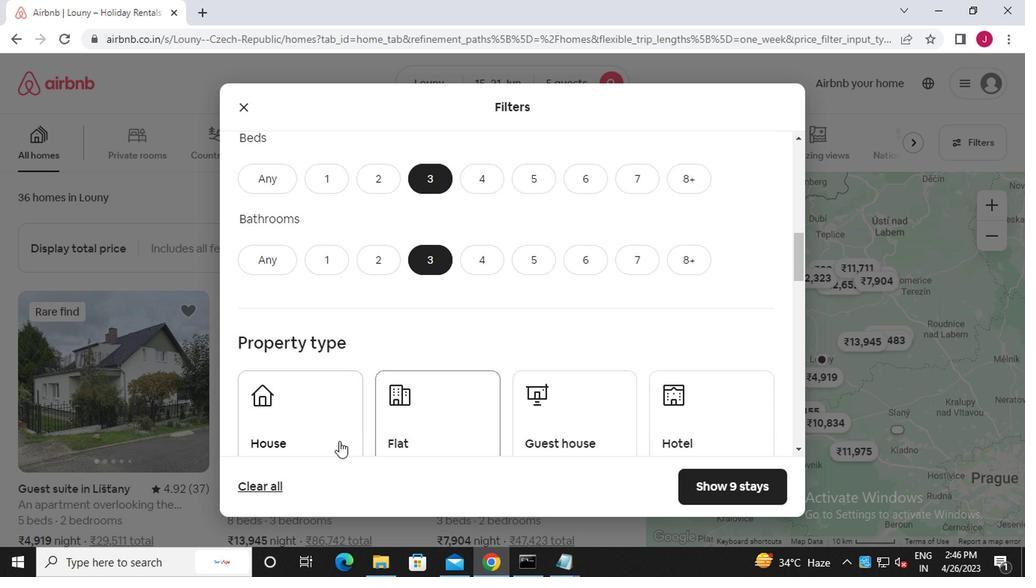 
Action: Mouse moved to (446, 426)
Screenshot: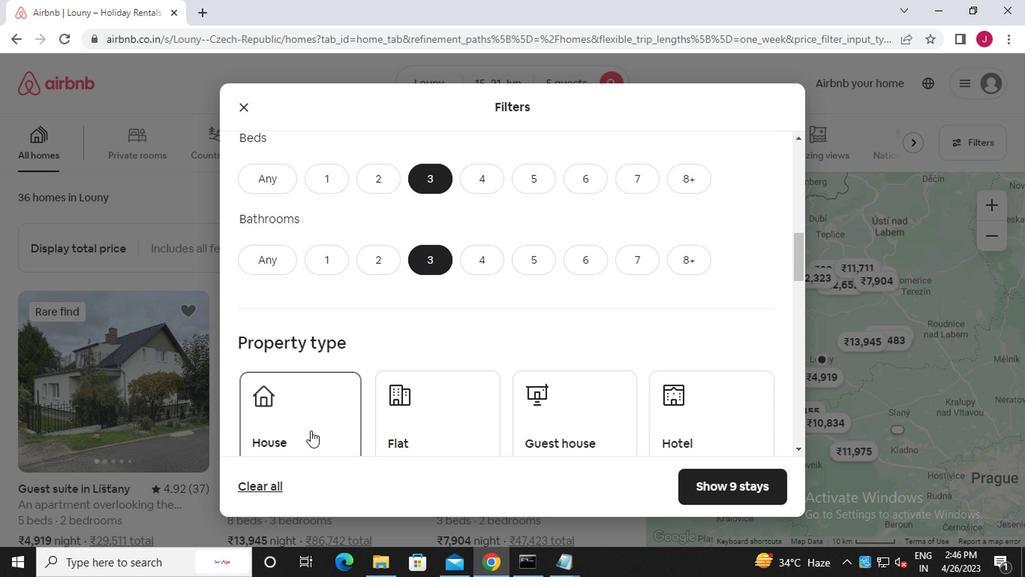 
Action: Mouse pressed left at (446, 426)
Screenshot: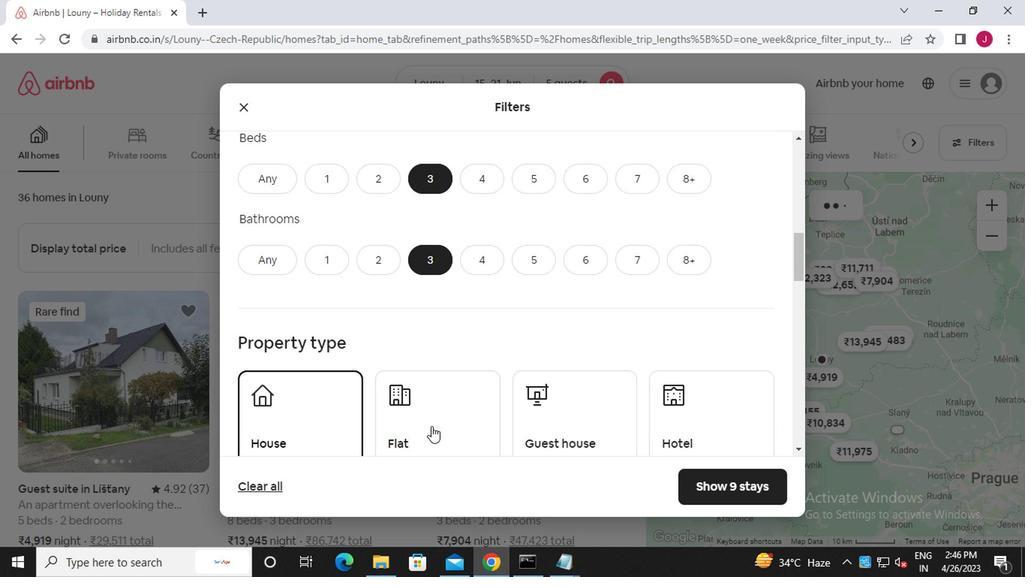
Action: Mouse moved to (571, 431)
Screenshot: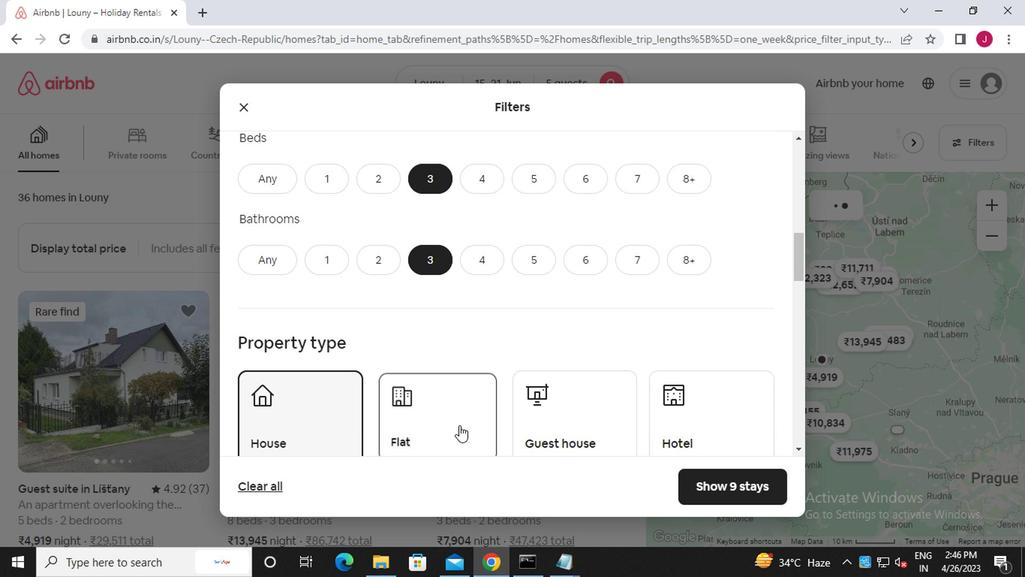 
Action: Mouse pressed left at (571, 431)
Screenshot: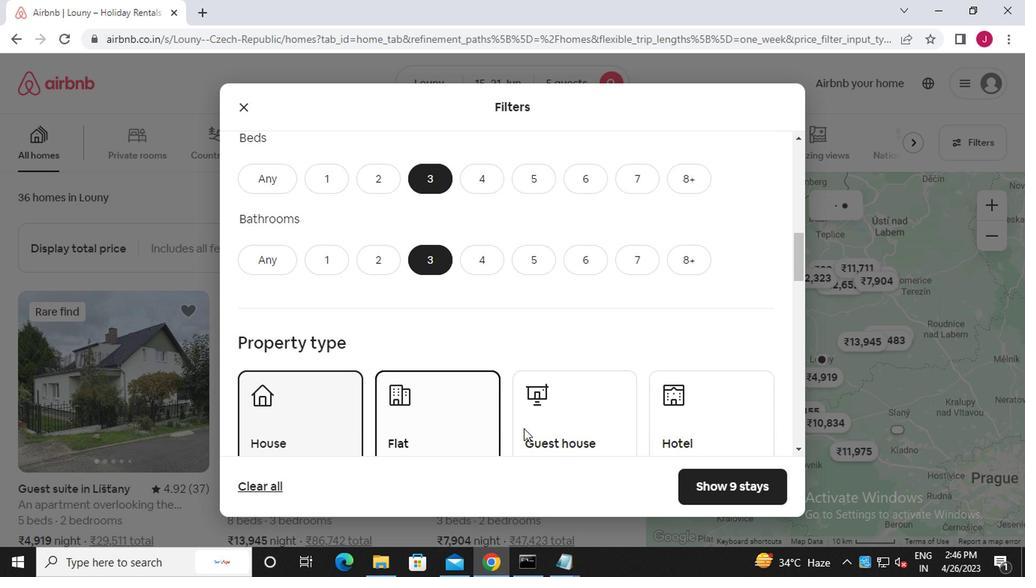 
Action: Mouse moved to (571, 431)
Screenshot: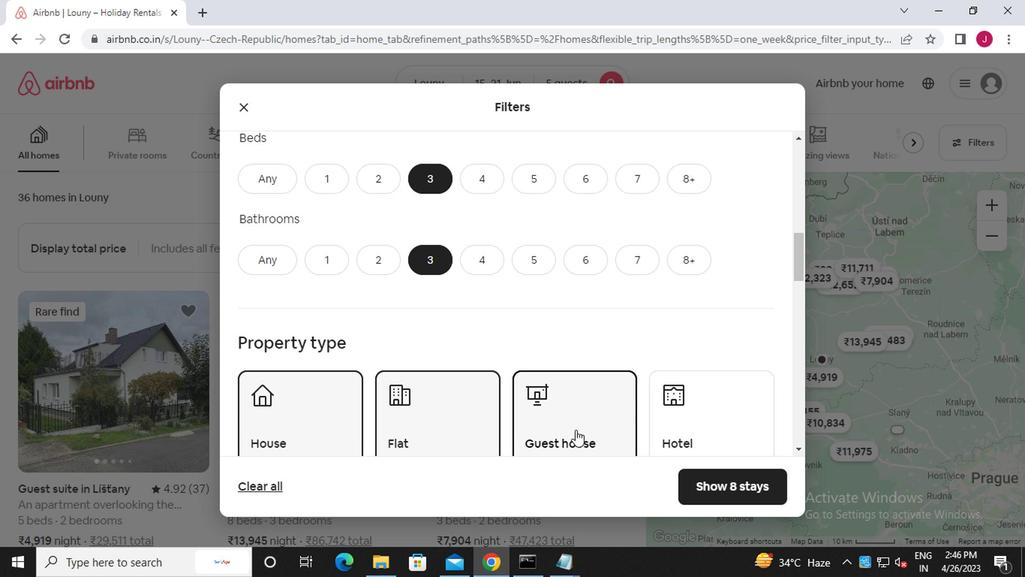 
Action: Mouse scrolled (571, 430) with delta (0, -1)
Screenshot: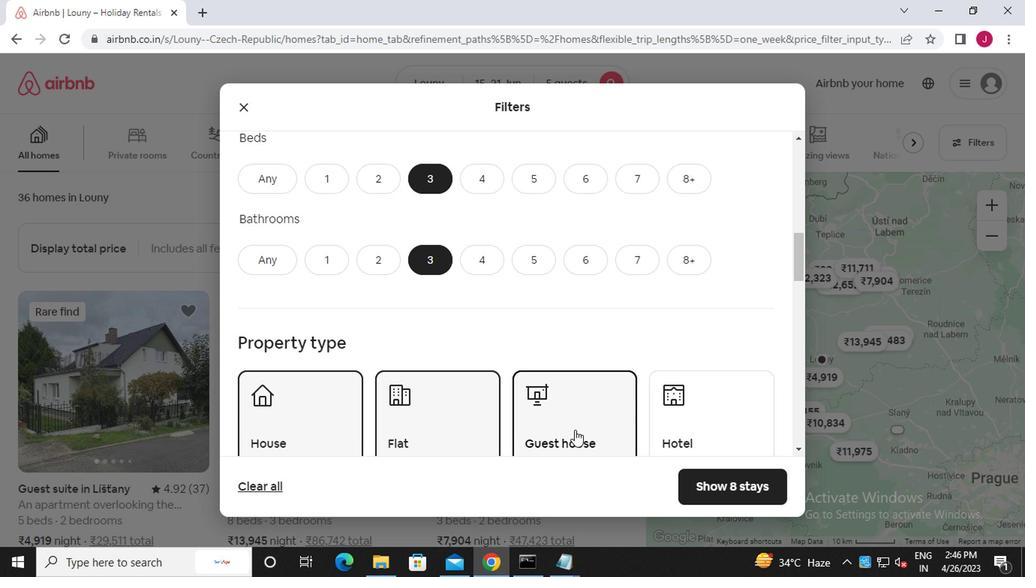 
Action: Mouse moved to (570, 430)
Screenshot: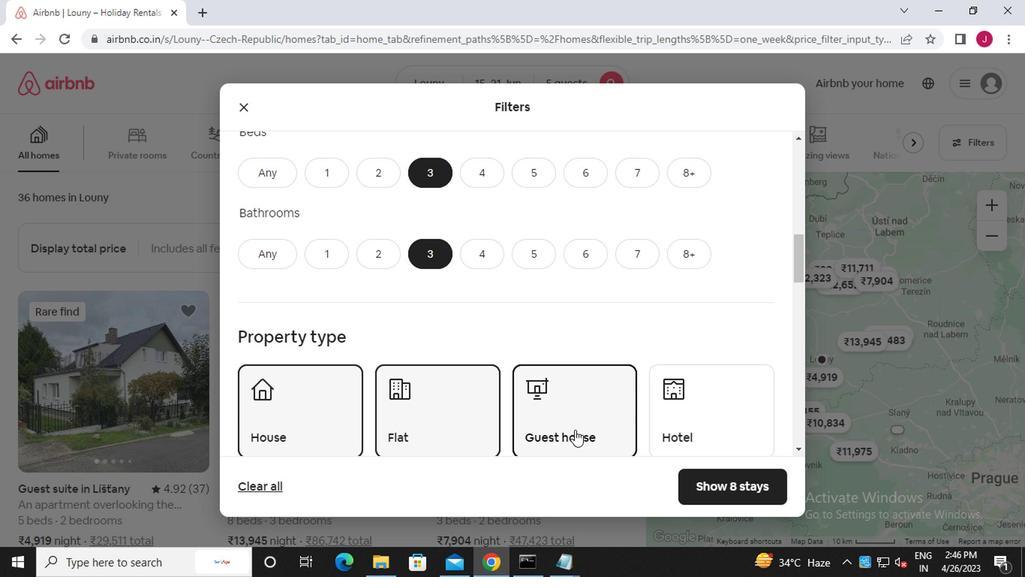 
Action: Mouse scrolled (570, 429) with delta (0, 0)
Screenshot: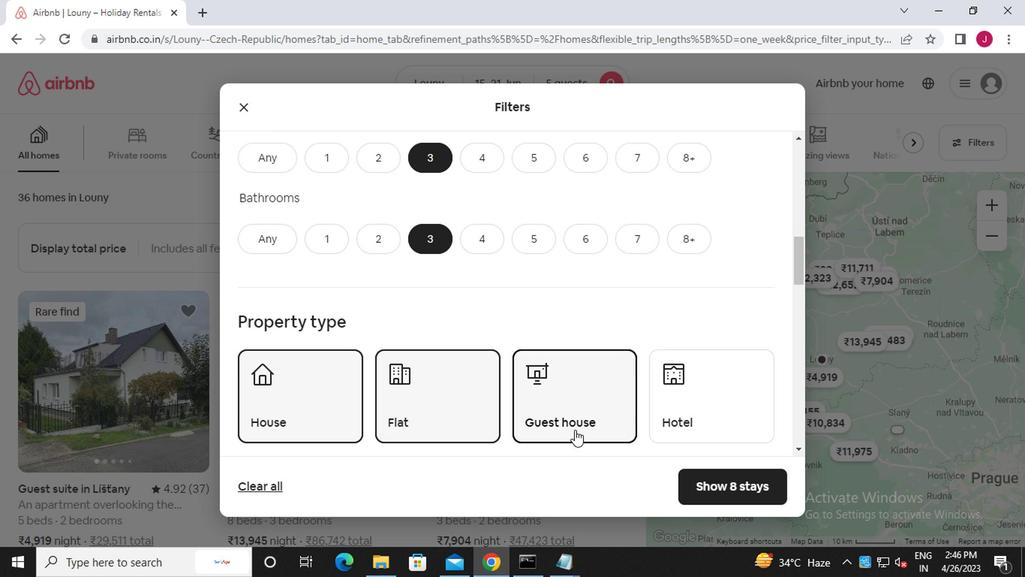 
Action: Mouse scrolled (570, 429) with delta (0, 0)
Screenshot: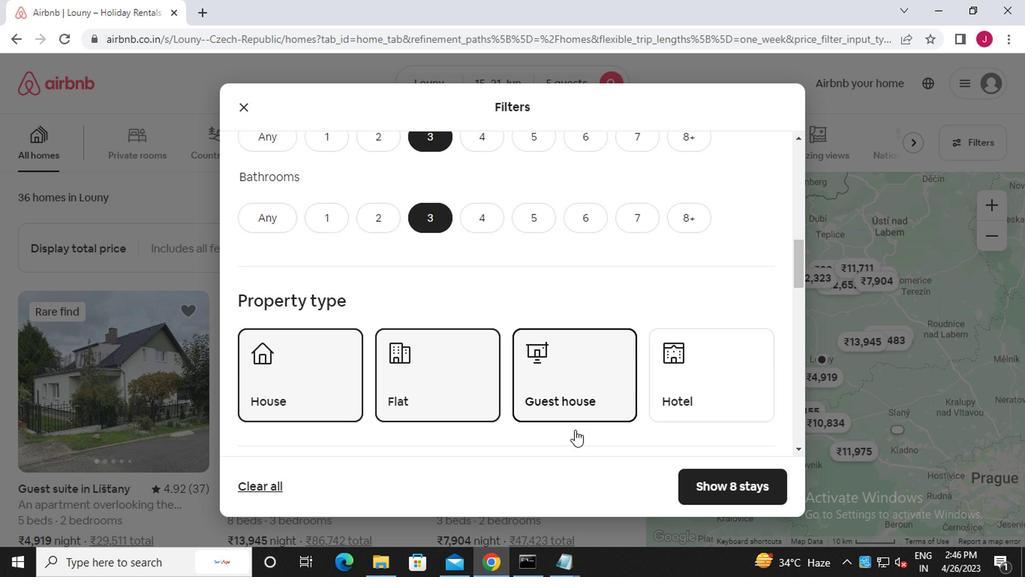 
Action: Mouse scrolled (570, 429) with delta (0, 0)
Screenshot: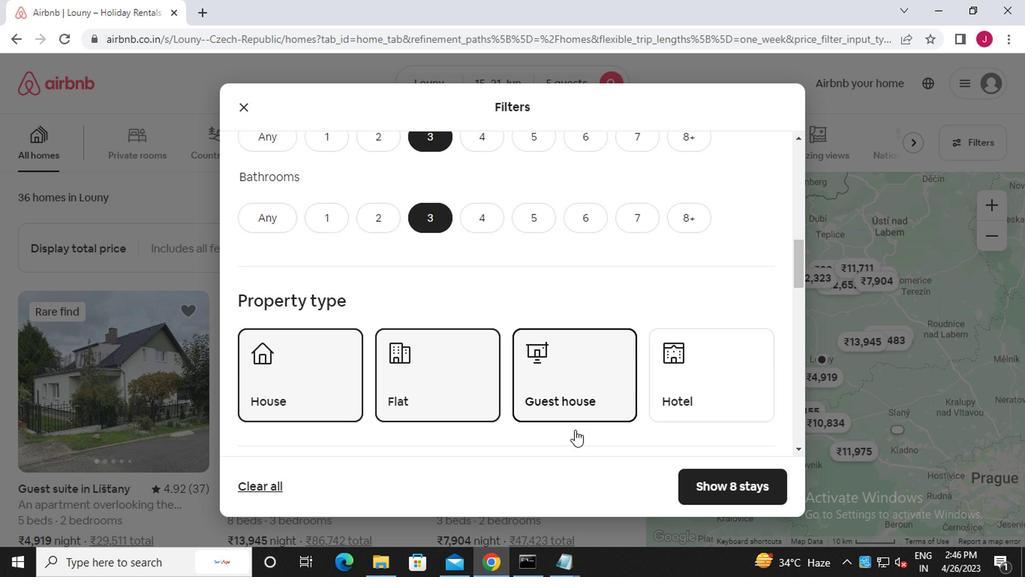 
Action: Mouse scrolled (570, 429) with delta (0, 0)
Screenshot: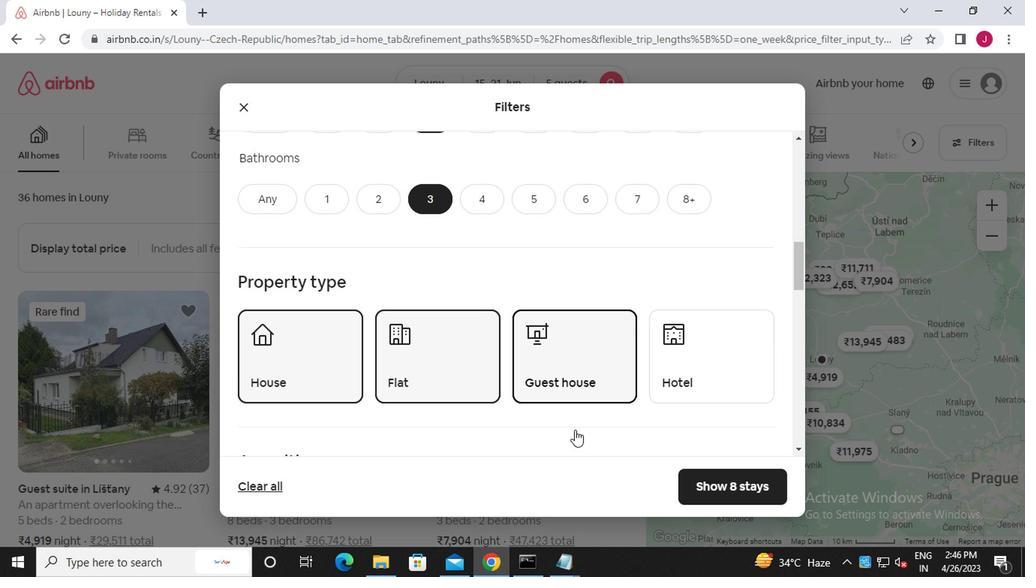 
Action: Mouse scrolled (570, 429) with delta (0, 0)
Screenshot: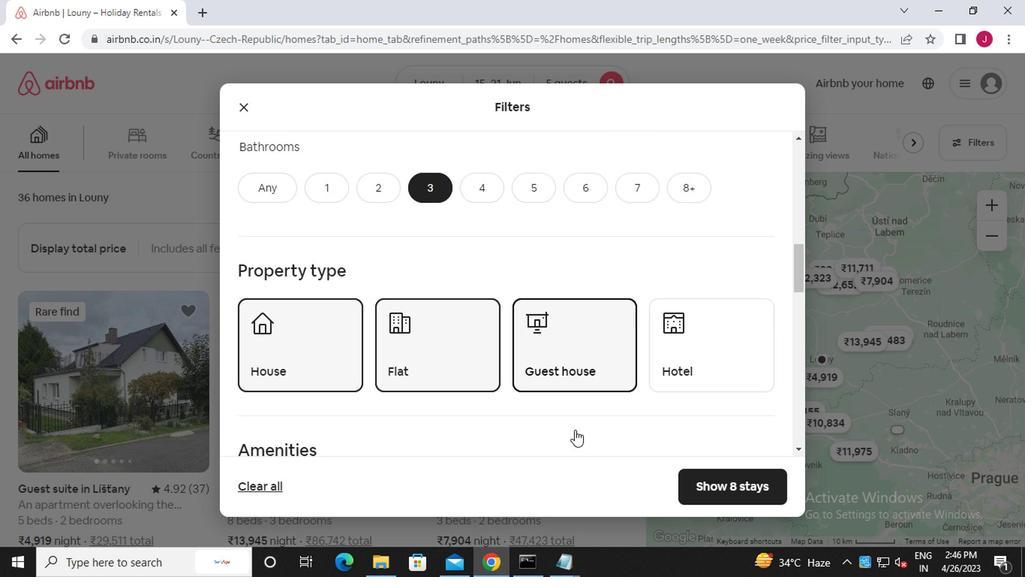 
Action: Mouse scrolled (570, 429) with delta (0, 0)
Screenshot: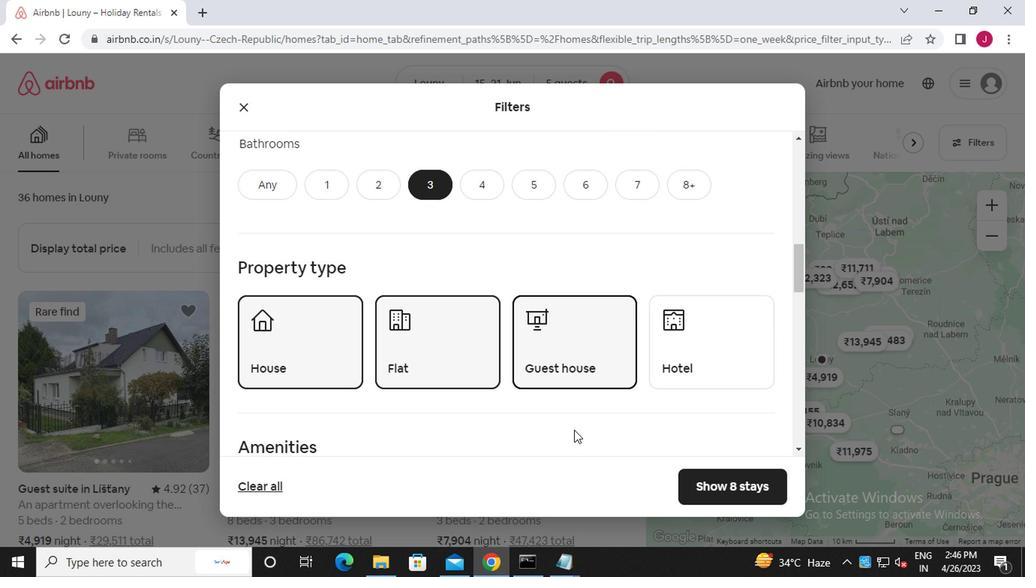 
Action: Mouse scrolled (570, 429) with delta (0, 0)
Screenshot: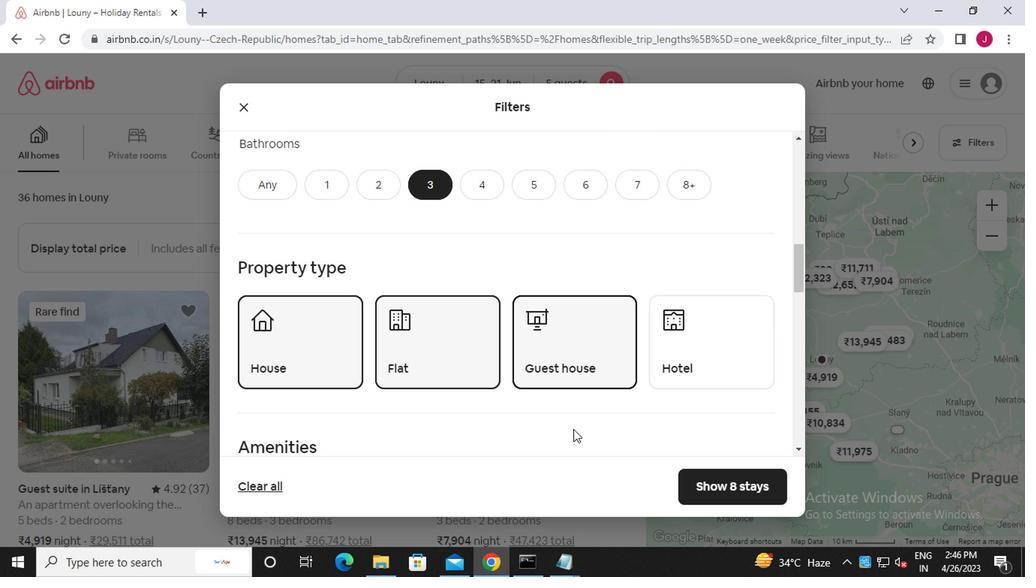 
Action: Mouse moved to (745, 276)
Screenshot: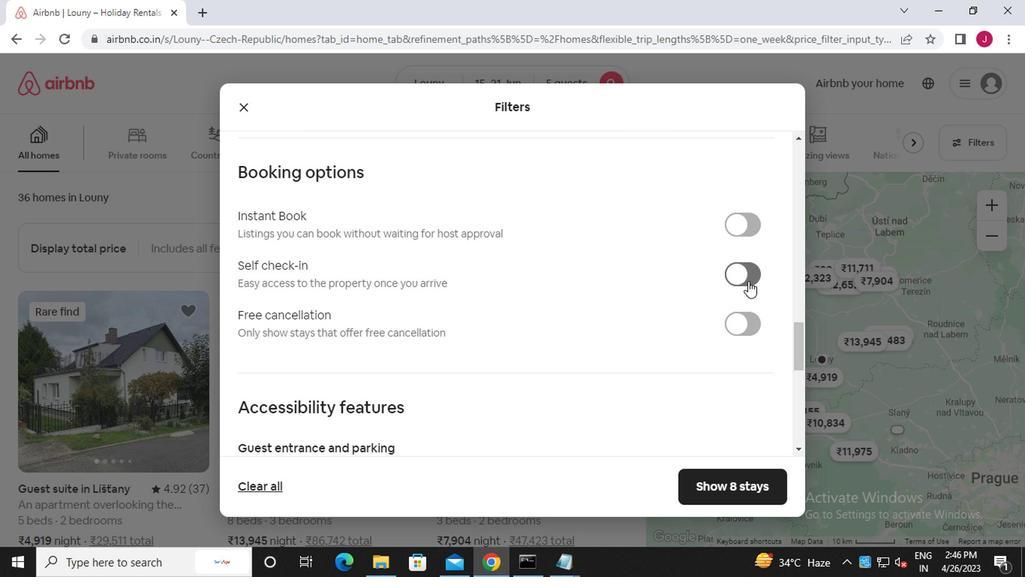 
Action: Mouse pressed left at (745, 276)
Screenshot: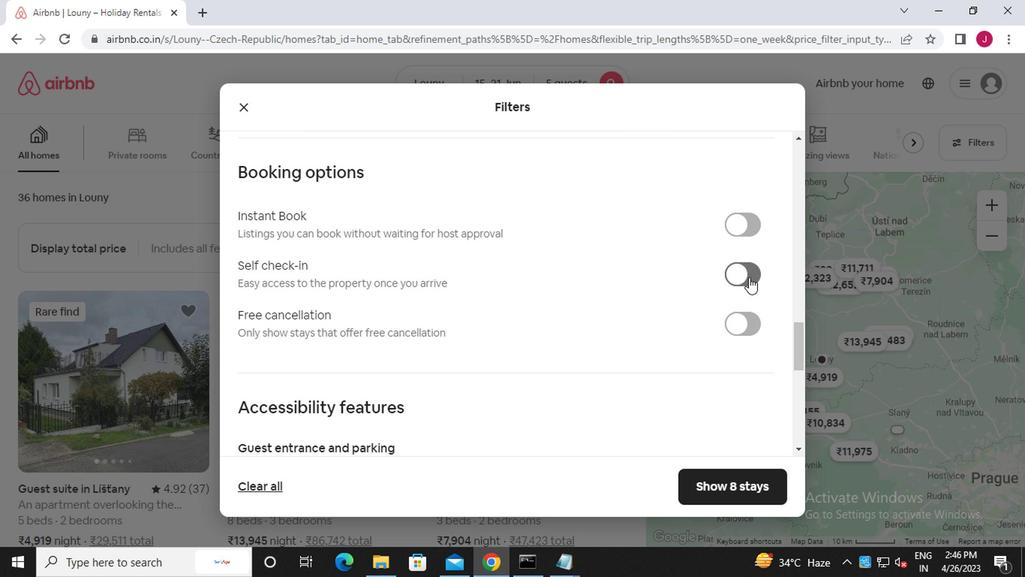 
Action: Mouse moved to (506, 333)
Screenshot: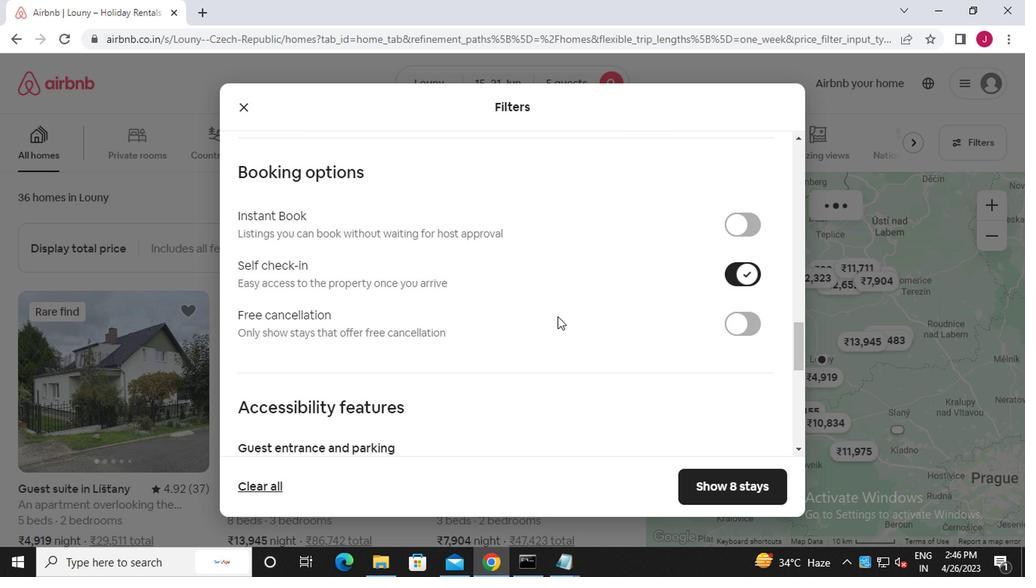 
Action: Mouse scrolled (506, 333) with delta (0, 0)
Screenshot: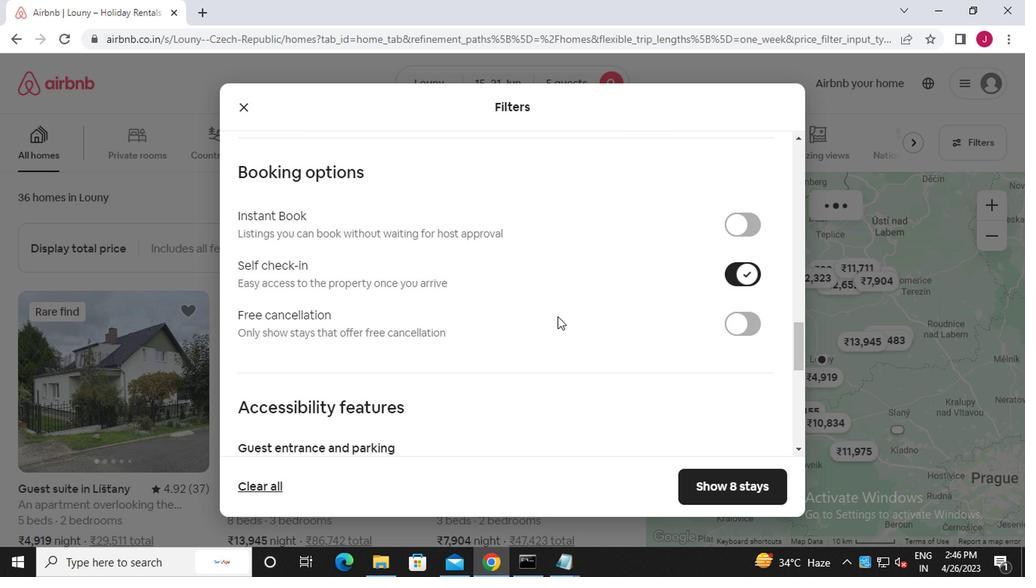
Action: Mouse moved to (504, 336)
Screenshot: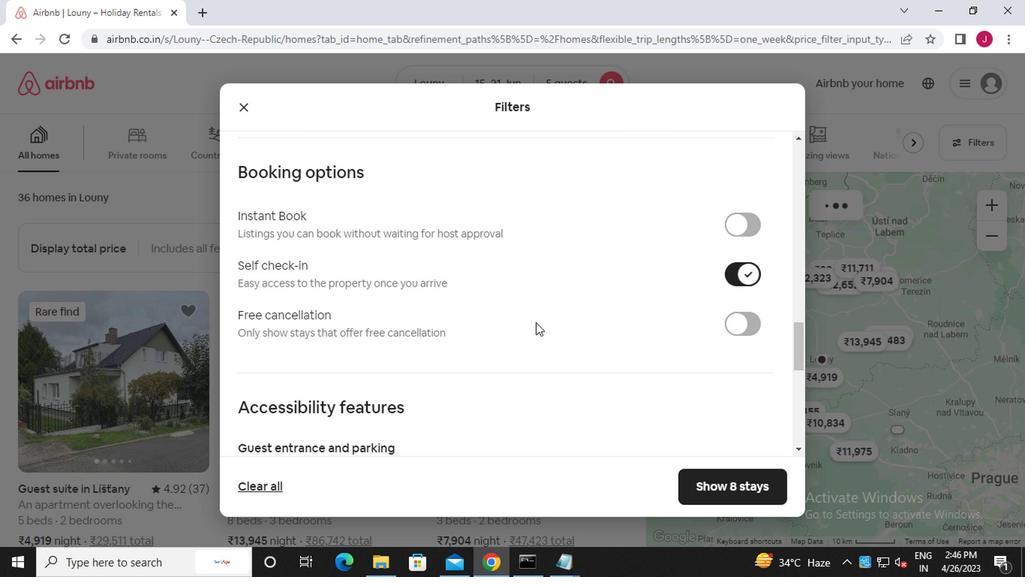 
Action: Mouse scrolled (504, 335) with delta (0, 0)
Screenshot: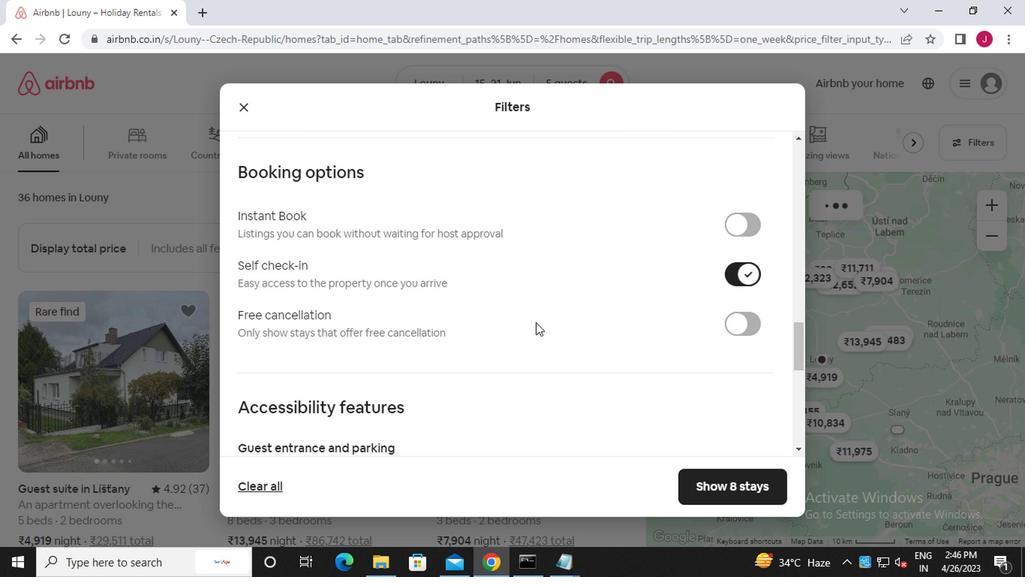 
Action: Mouse moved to (504, 337)
Screenshot: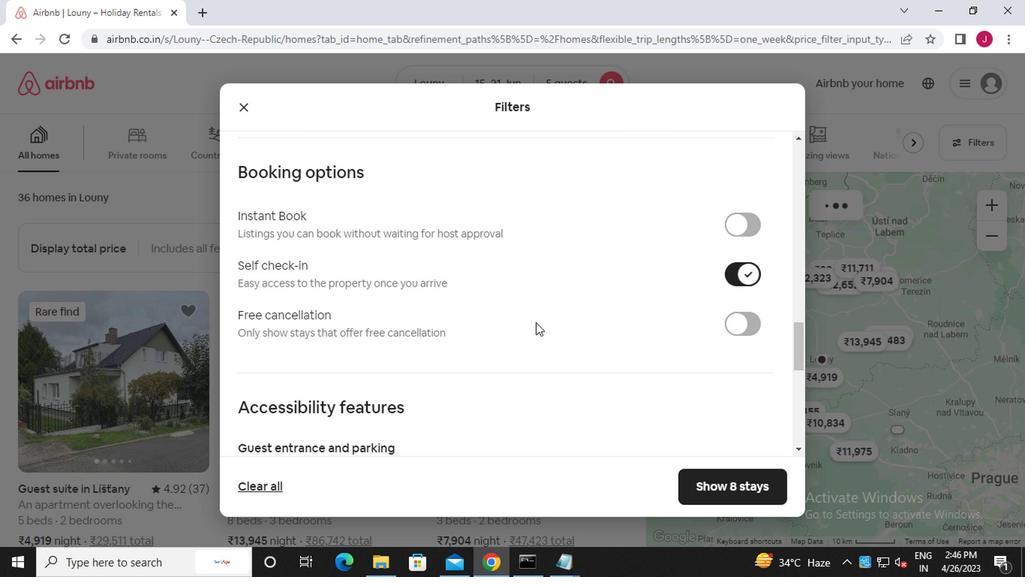 
Action: Mouse scrolled (504, 337) with delta (0, 0)
Screenshot: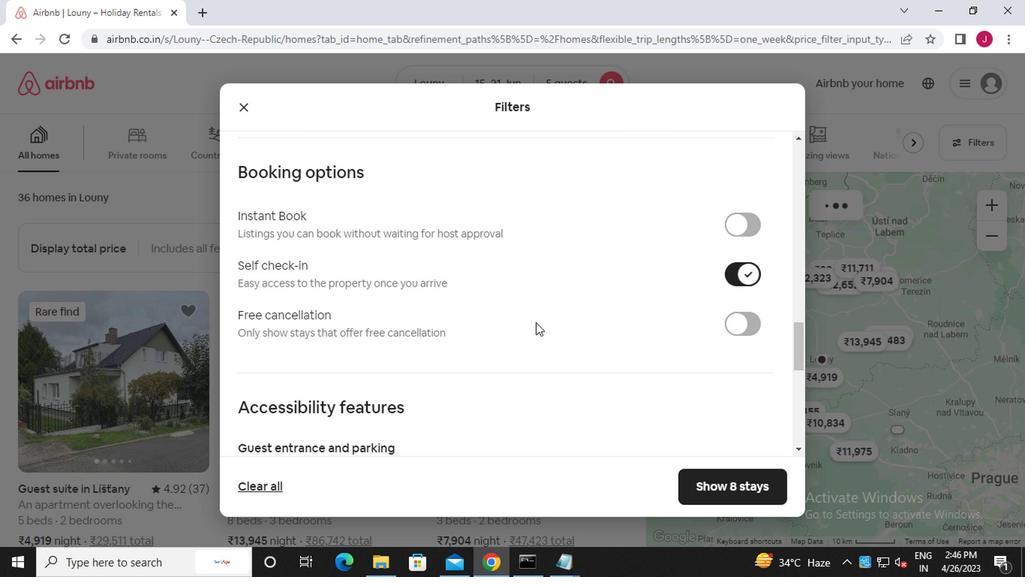 
Action: Mouse moved to (504, 338)
Screenshot: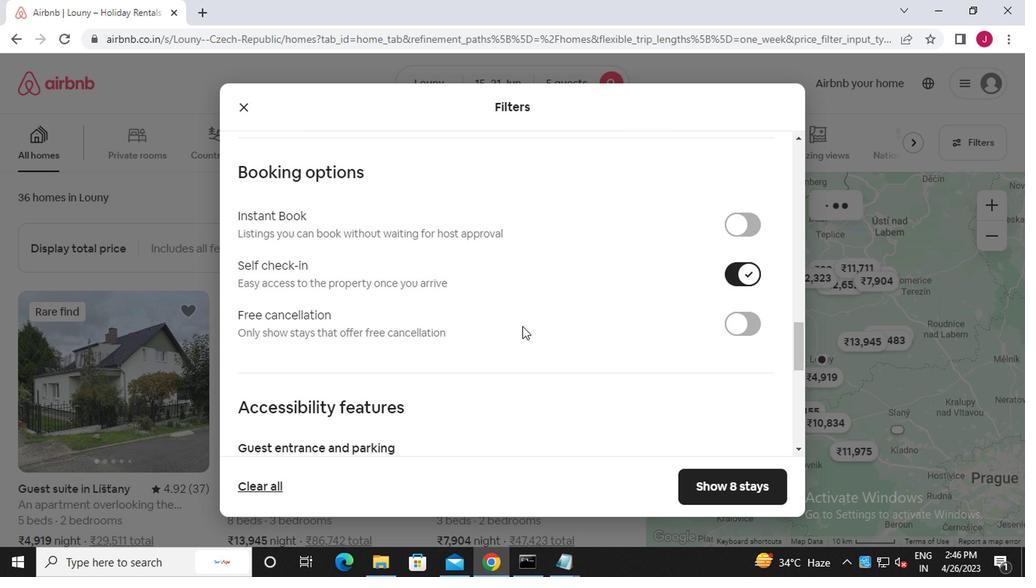 
Action: Mouse scrolled (504, 337) with delta (0, 0)
Screenshot: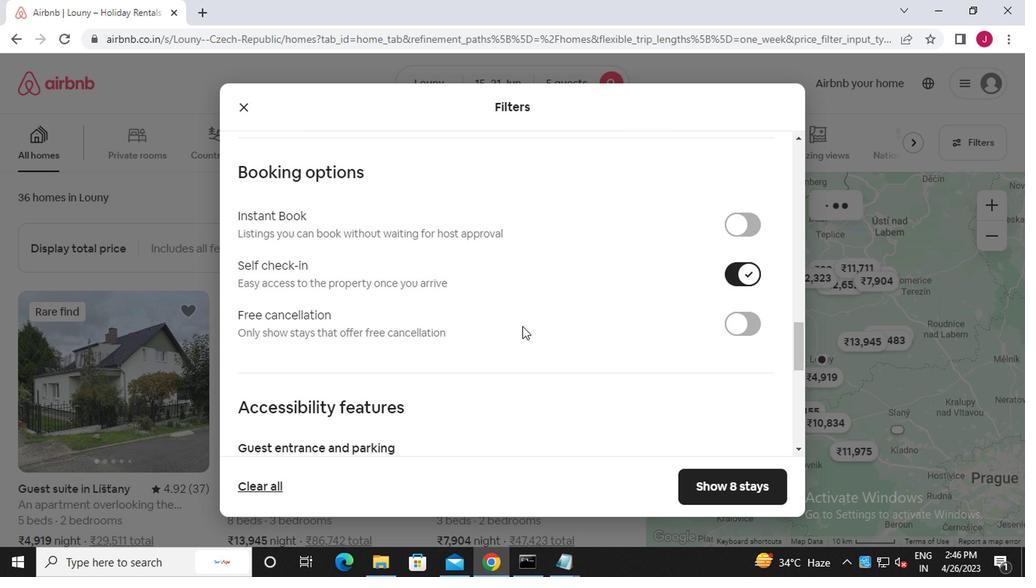 
Action: Mouse moved to (503, 339)
Screenshot: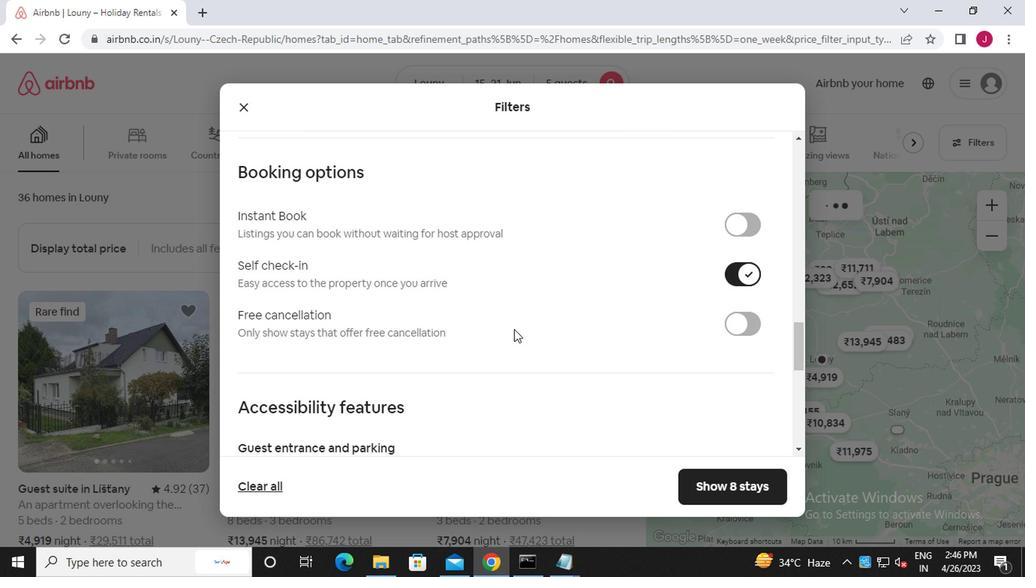 
Action: Mouse scrolled (503, 339) with delta (0, 0)
Screenshot: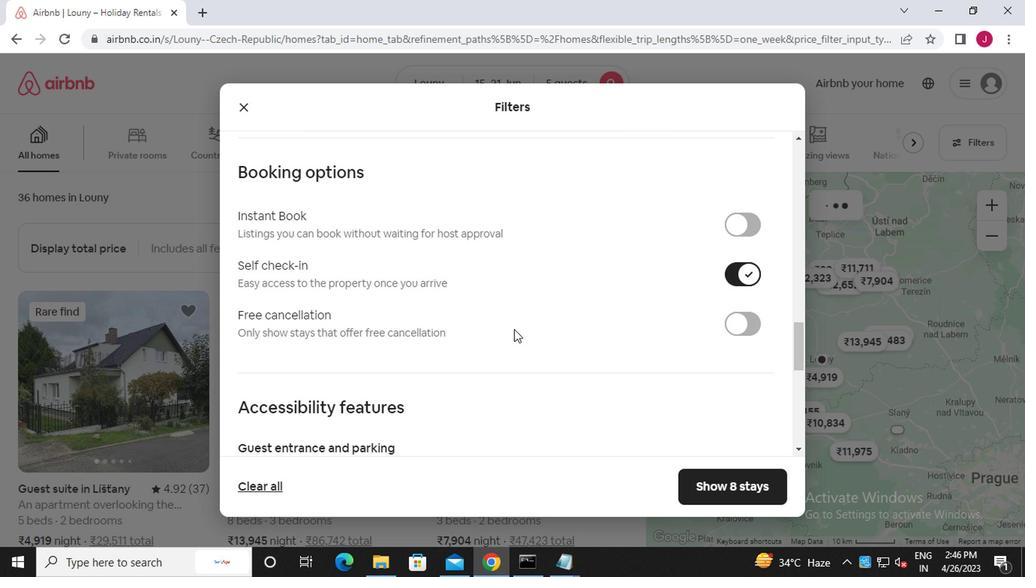 
Action: Mouse moved to (503, 340)
Screenshot: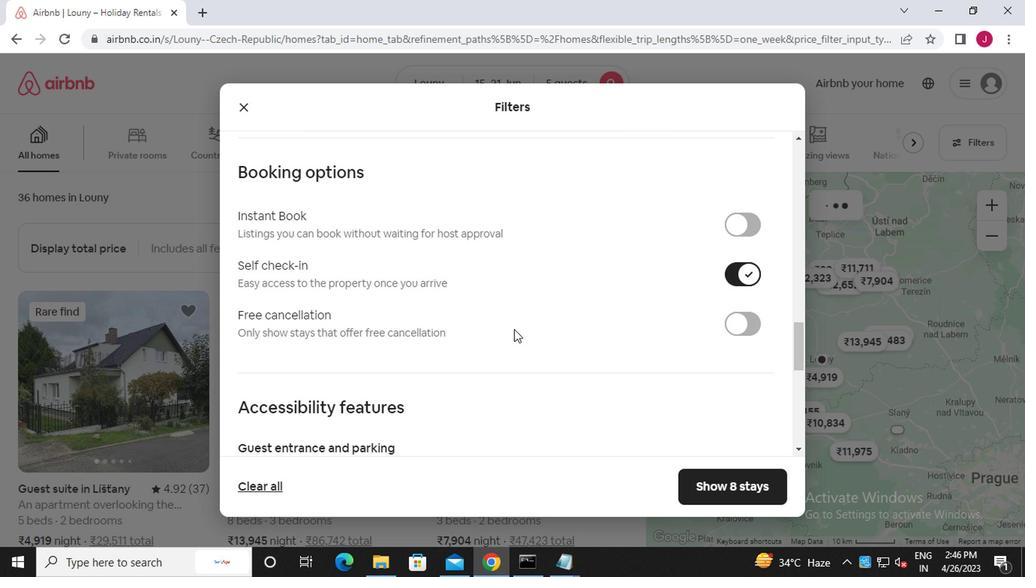 
Action: Mouse scrolled (503, 339) with delta (0, -1)
Screenshot: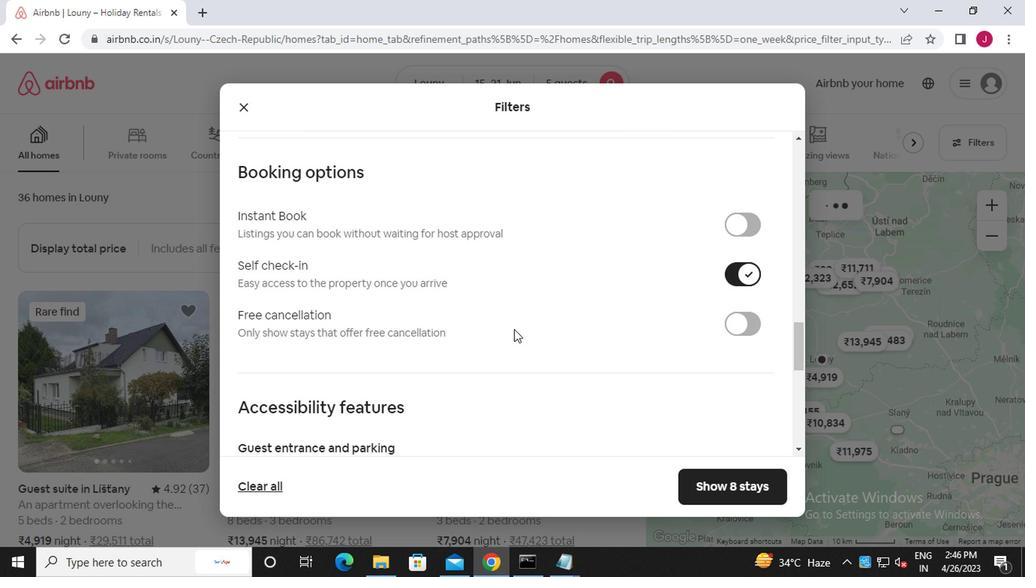 
Action: Mouse moved to (500, 343)
Screenshot: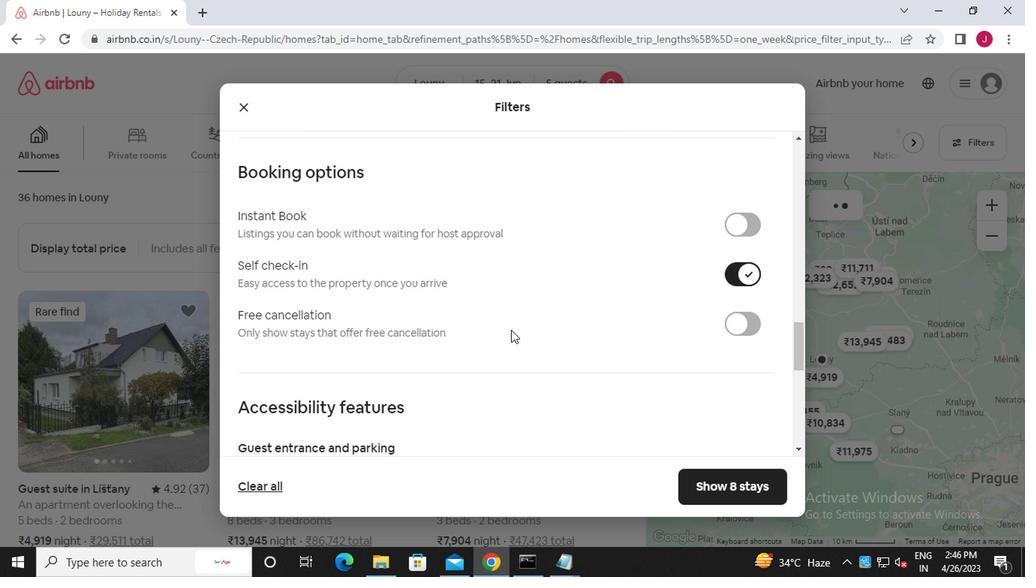 
Action: Mouse scrolled (500, 343) with delta (0, 0)
Screenshot: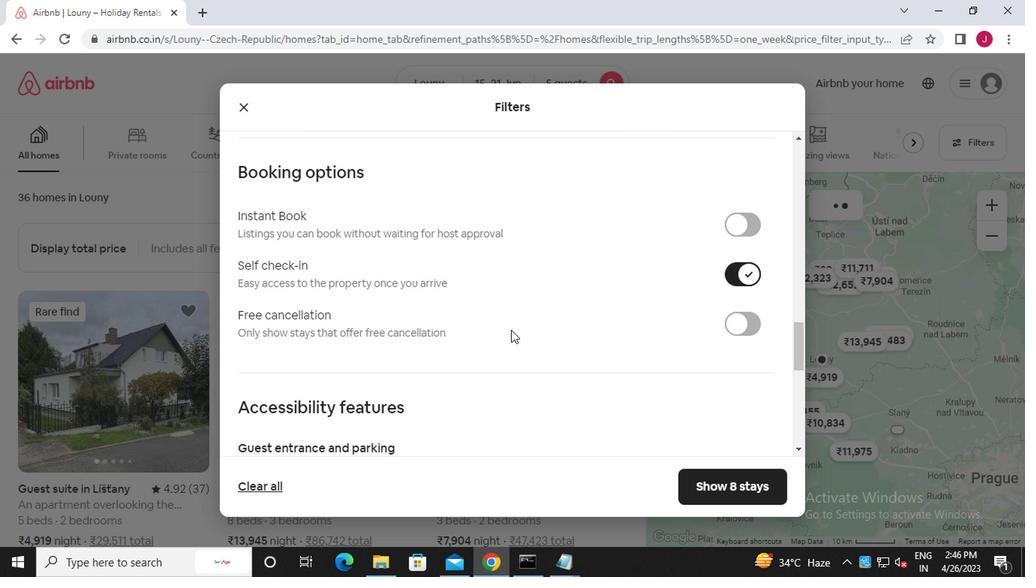 
Action: Mouse moved to (244, 350)
Screenshot: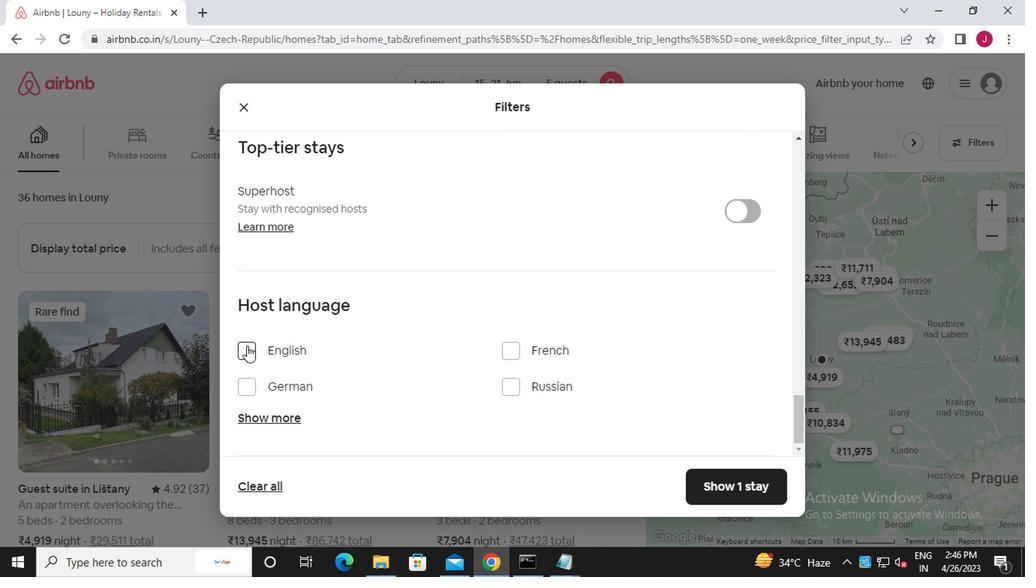 
Action: Mouse pressed left at (244, 350)
Screenshot: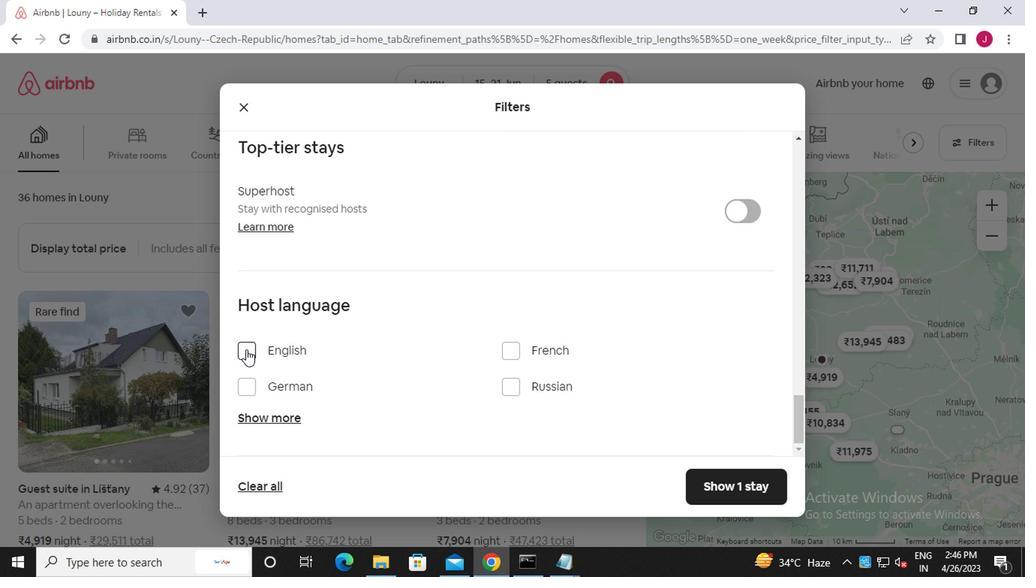 
Action: Mouse moved to (578, 420)
Screenshot: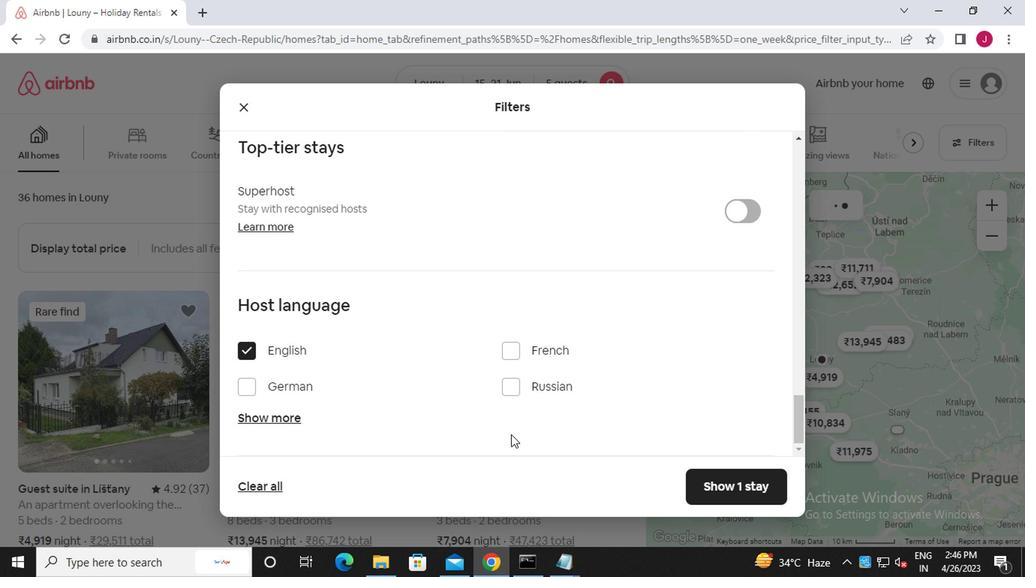 
Action: Mouse scrolled (578, 419) with delta (0, -1)
Screenshot: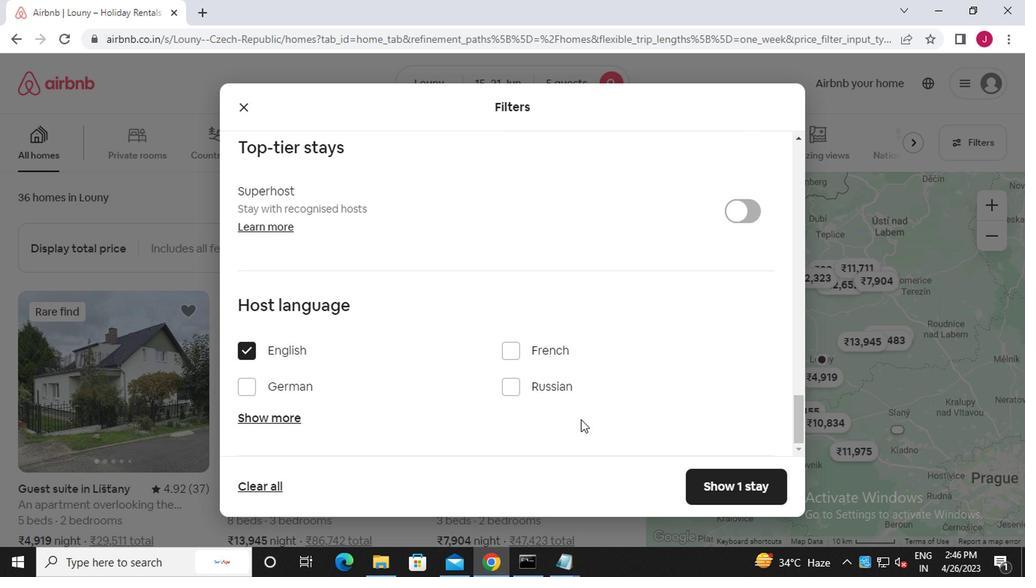 
Action: Mouse scrolled (578, 419) with delta (0, -1)
Screenshot: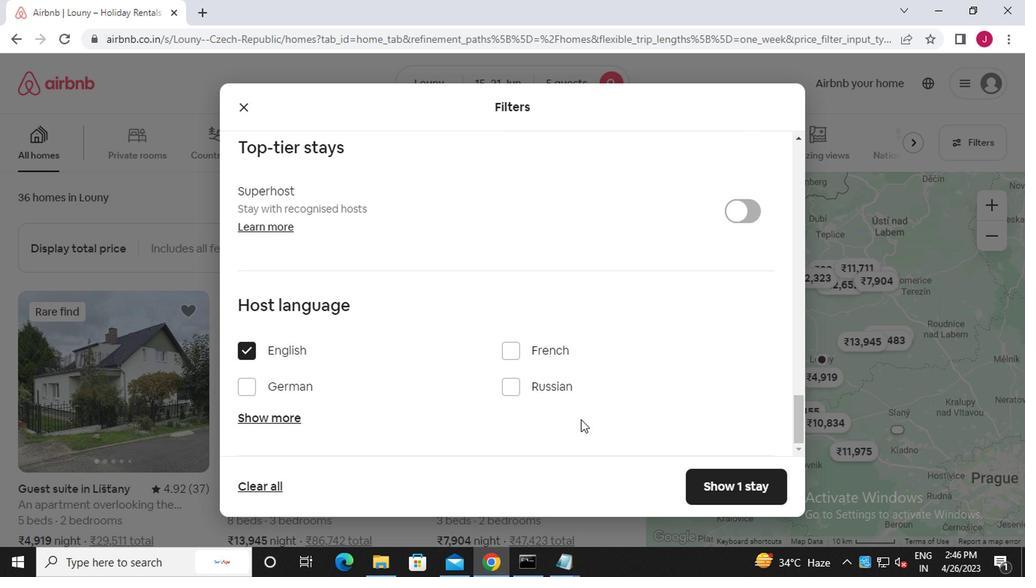 
Action: Mouse scrolled (578, 419) with delta (0, -1)
Screenshot: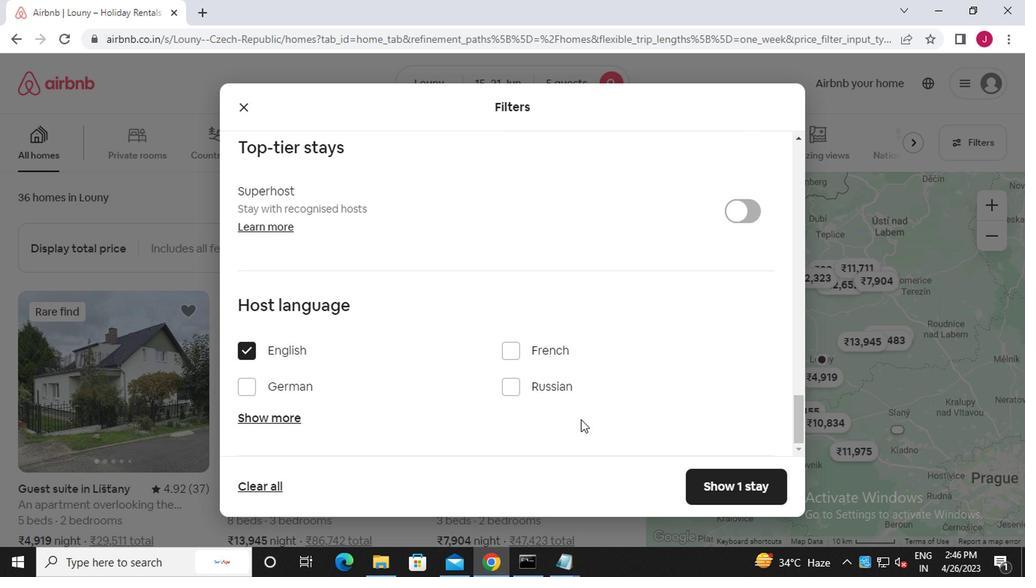 
Action: Mouse moved to (578, 420)
Screenshot: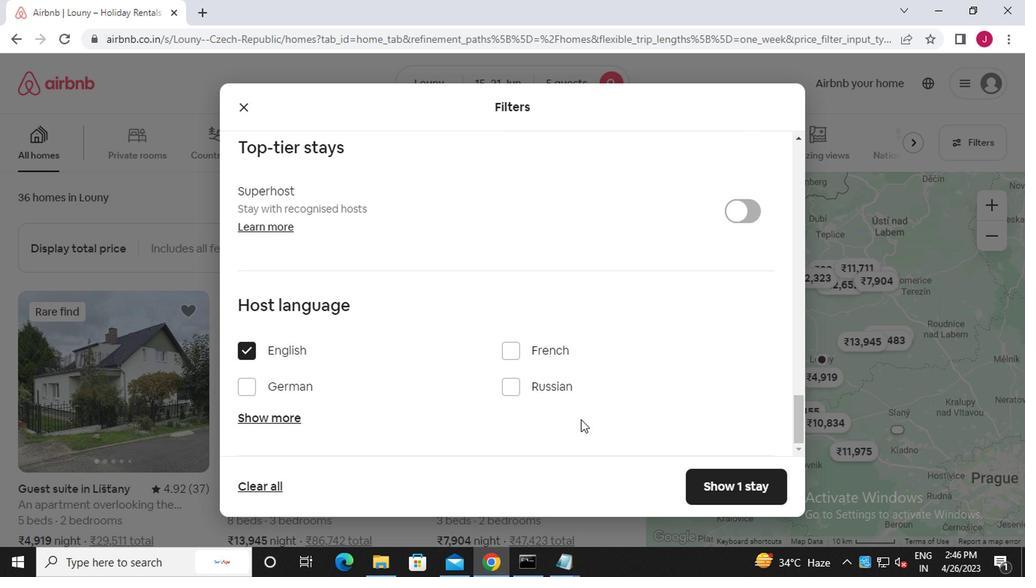 
Action: Mouse scrolled (578, 419) with delta (0, -1)
Screenshot: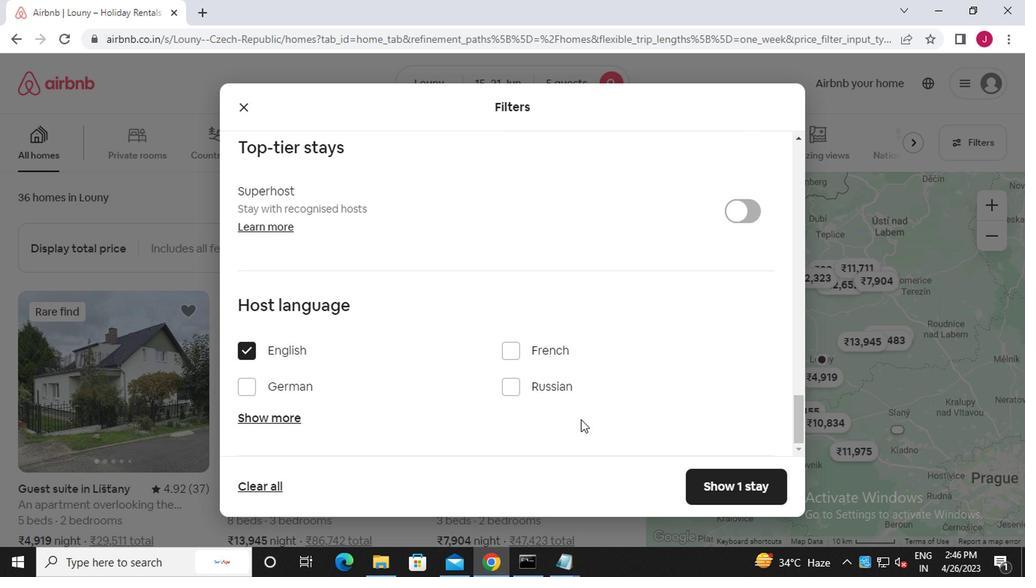 
Action: Mouse moved to (582, 422)
Screenshot: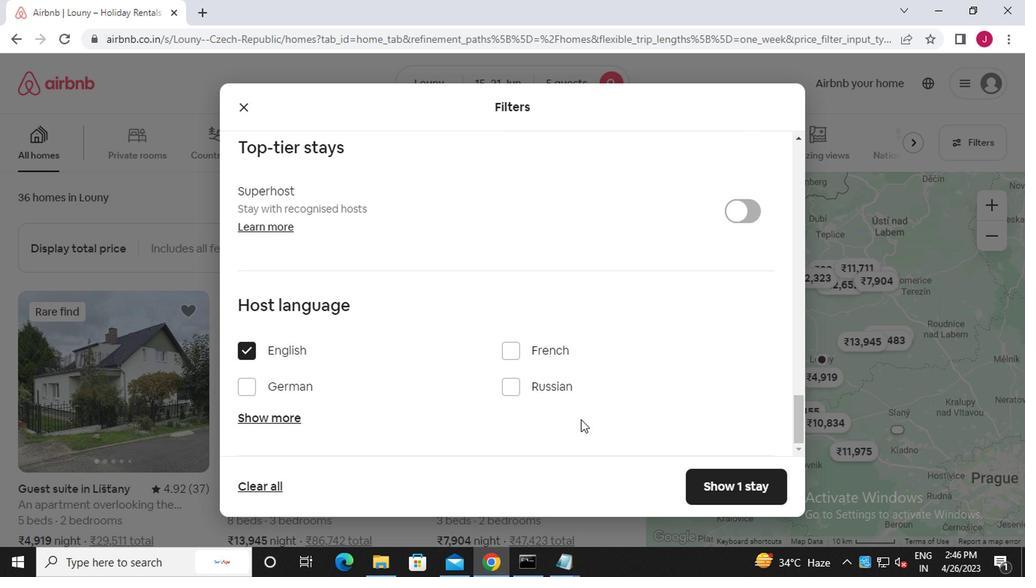 
Action: Mouse scrolled (582, 421) with delta (0, -1)
Screenshot: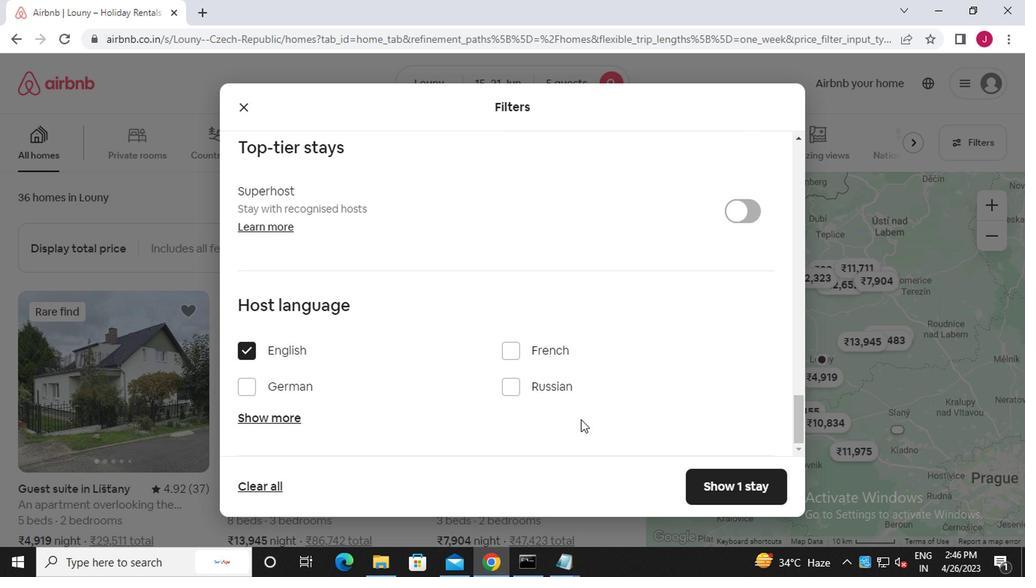 
Action: Mouse moved to (602, 433)
Screenshot: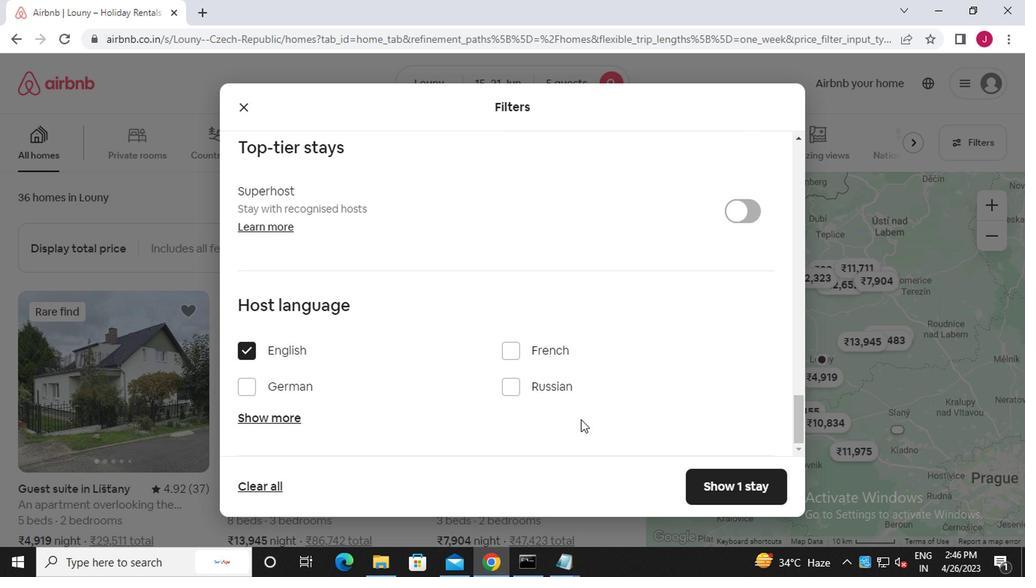 
Action: Mouse scrolled (602, 432) with delta (0, -1)
Screenshot: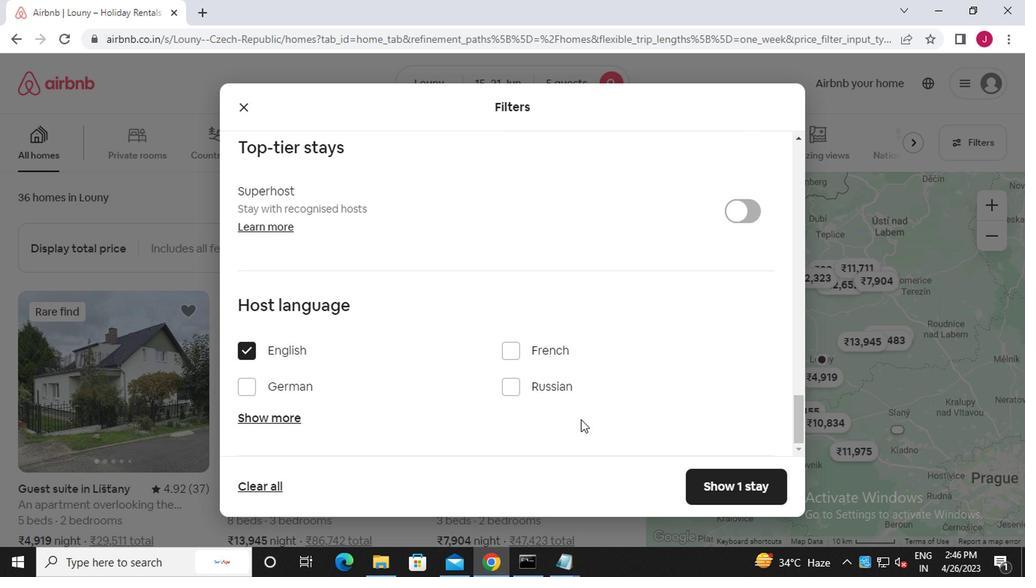 
Action: Mouse moved to (709, 485)
Screenshot: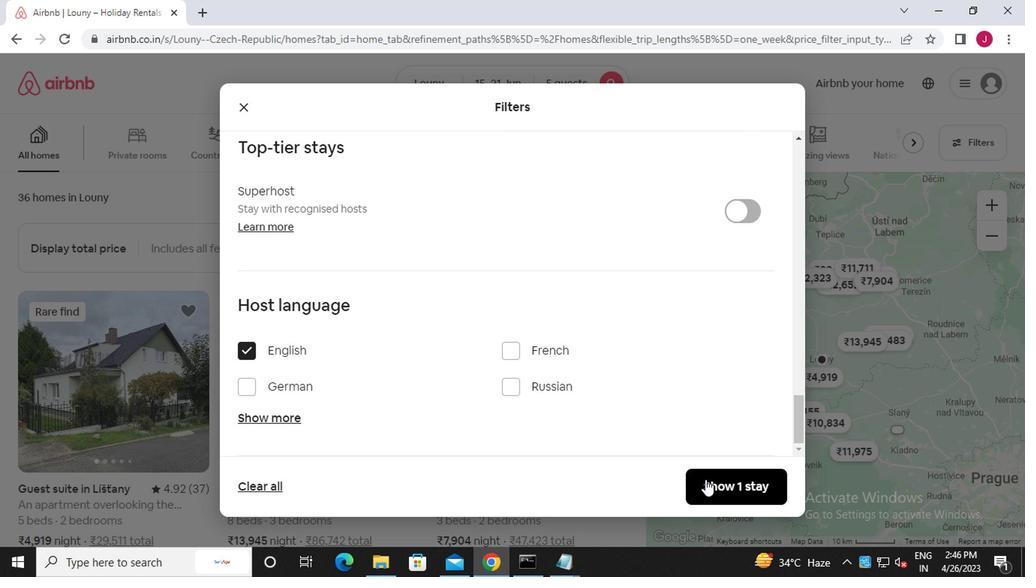 
Action: Mouse pressed left at (709, 485)
Screenshot: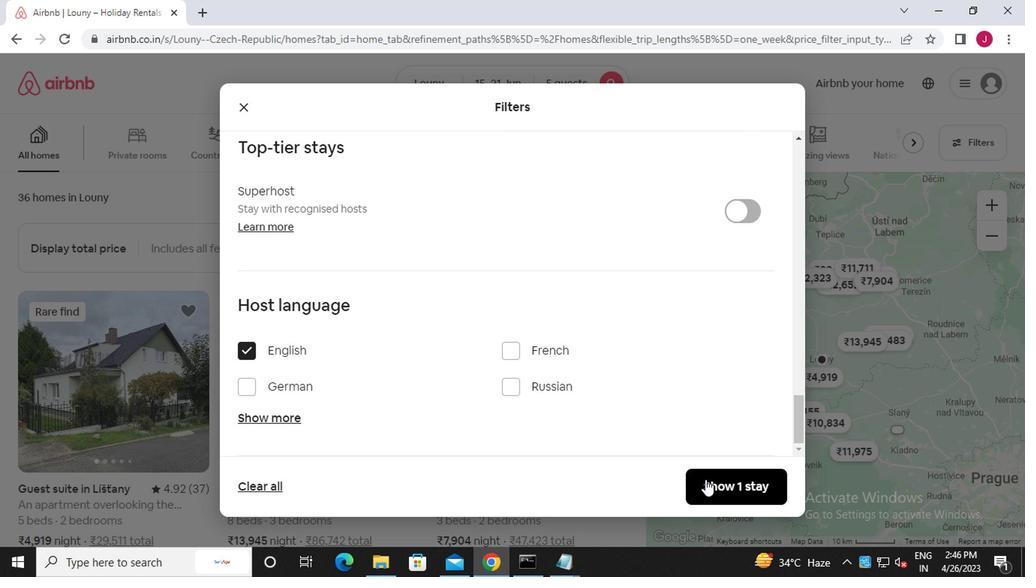 
Action: Mouse moved to (694, 480)
Screenshot: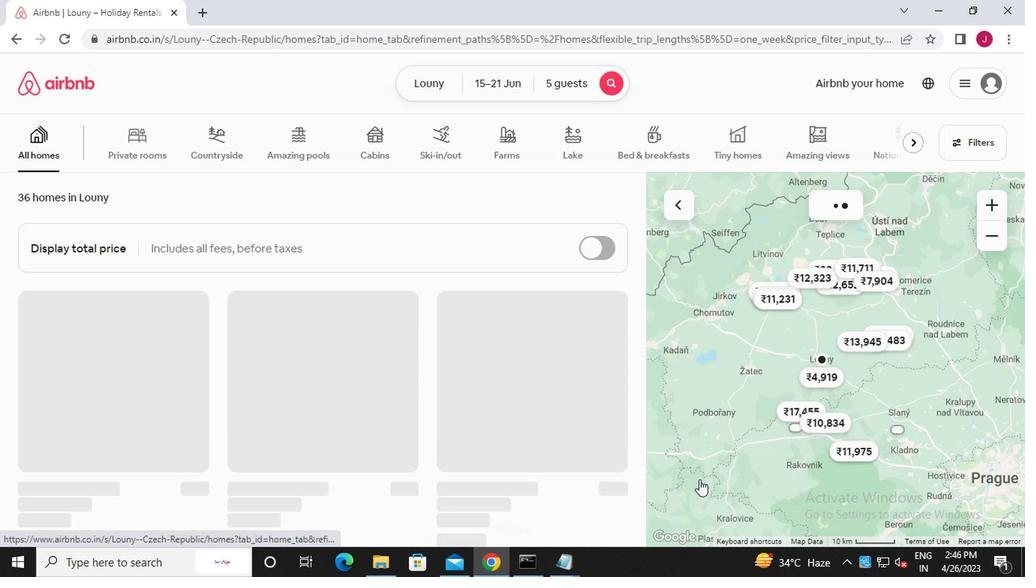 
